 Task: Open a template Informal Letter by  Plum save the file as proposal.rtf Remove the following options from template: 'your brand'. Replace Hello Fan with ' Greetings' and change the date to 18 July, 2023. Replace body of the letter with  I am incredibly grateful for your friendship. Your loyalty and understanding mean everything to me. Thank you for being an amazing friend.; apply Font Style '  Roboto' and font size  14 Add name: Olivia
Action: Mouse moved to (660, 353)
Screenshot: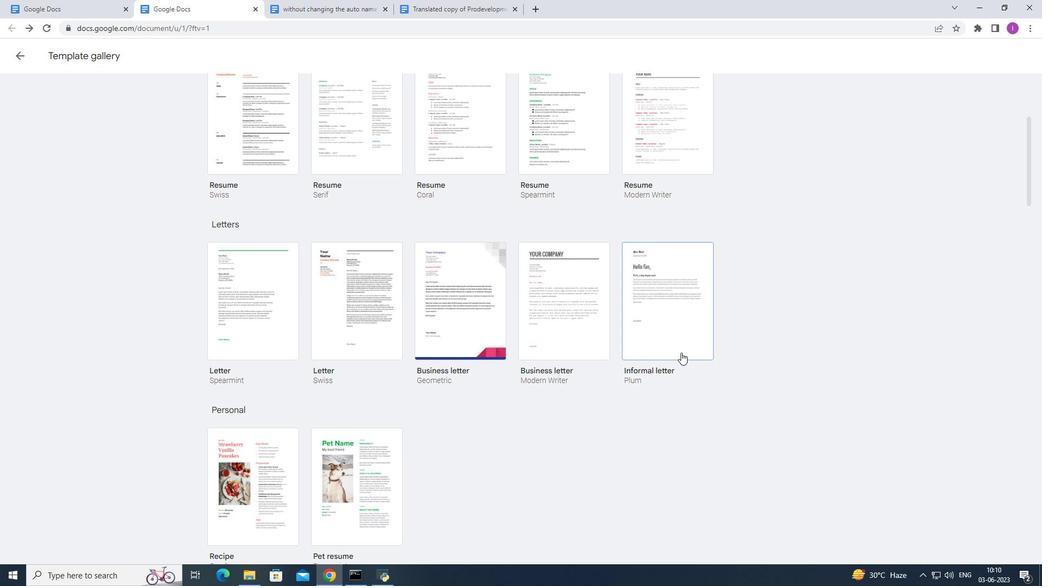 
Action: Mouse pressed left at (660, 353)
Screenshot: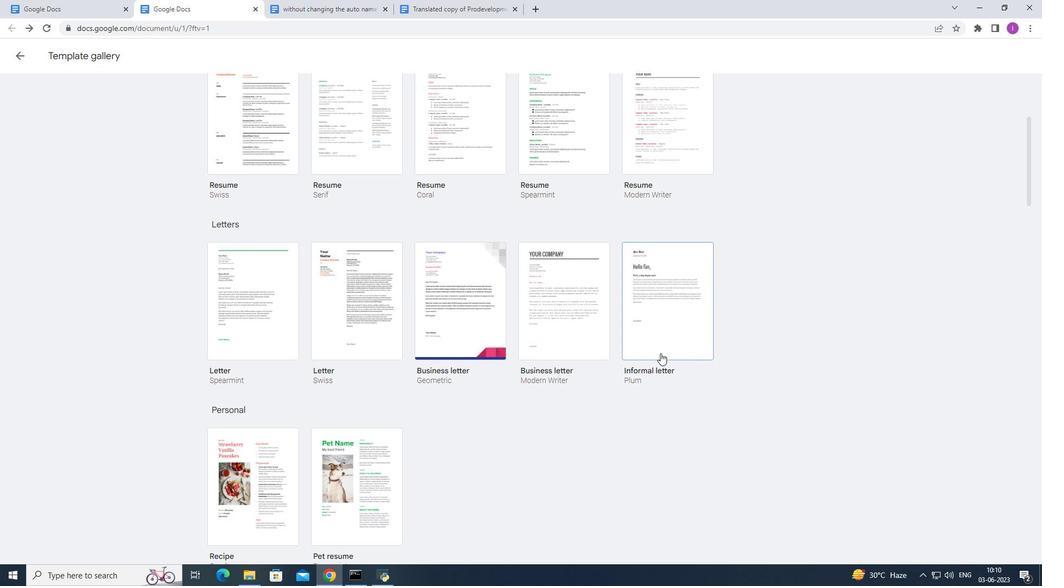 
Action: Mouse moved to (666, 311)
Screenshot: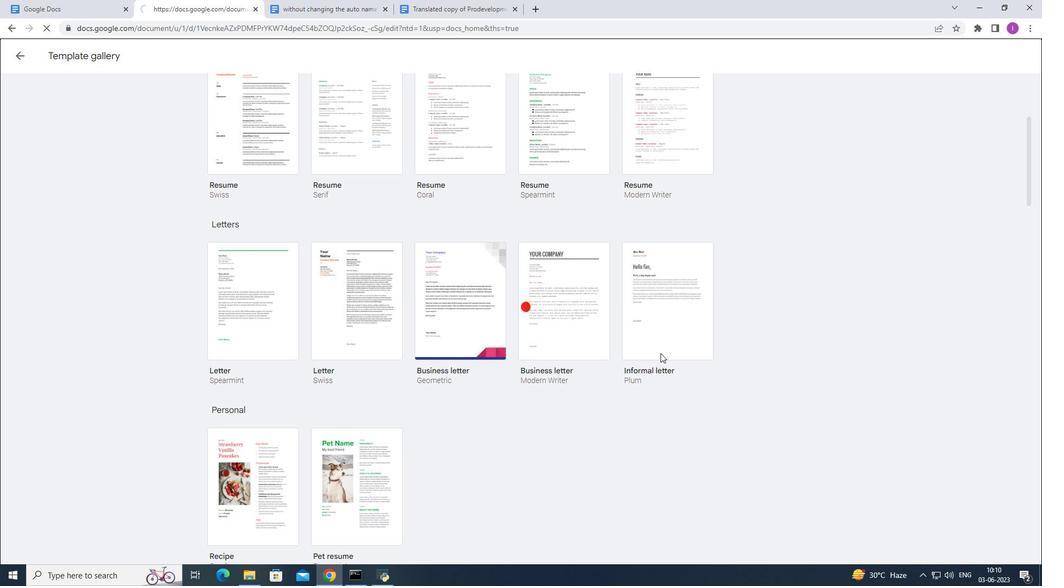 
Action: Mouse pressed left at (666, 311)
Screenshot: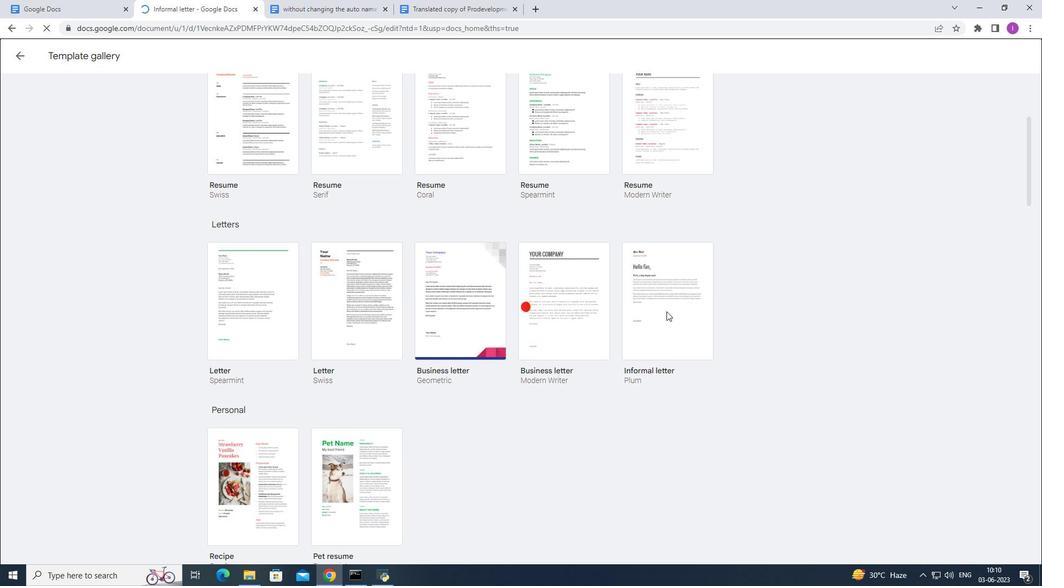 
Action: Mouse moved to (97, 49)
Screenshot: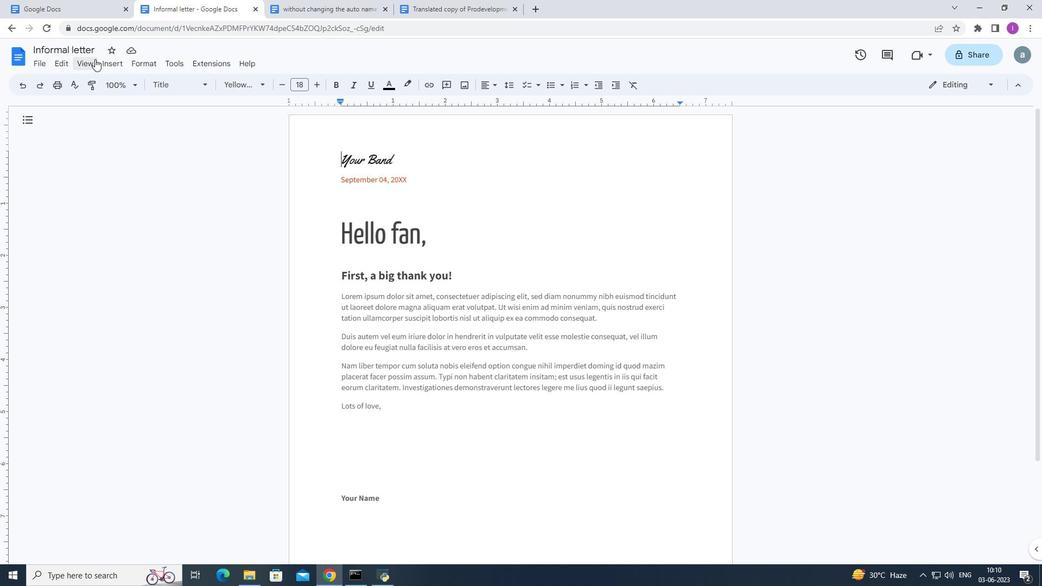 
Action: Mouse pressed left at (97, 49)
Screenshot: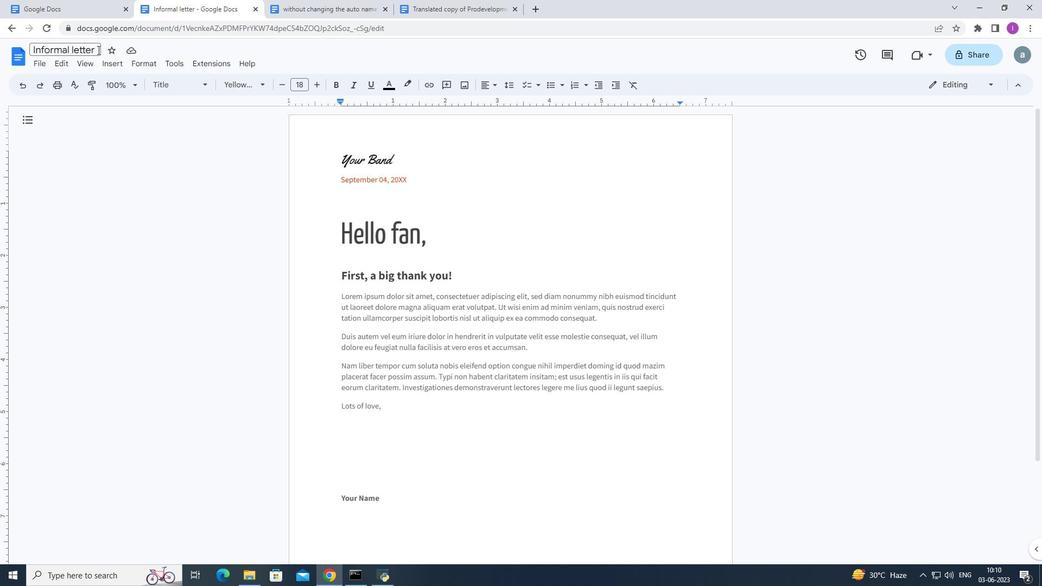 
Action: Mouse moved to (96, 47)
Screenshot: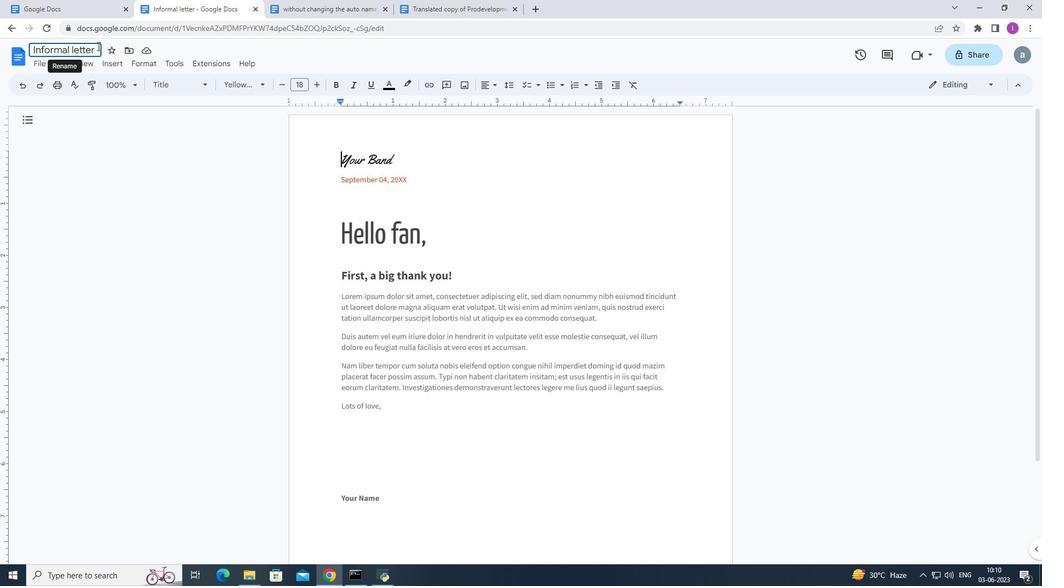 
Action: Mouse pressed left at (96, 47)
Screenshot: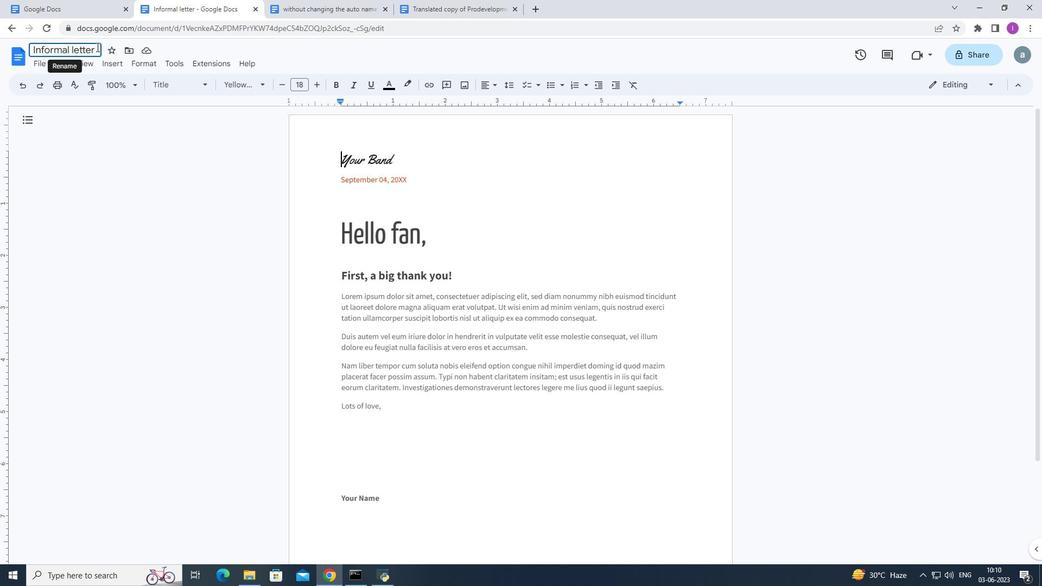 
Action: Mouse moved to (680, 0)
Screenshot: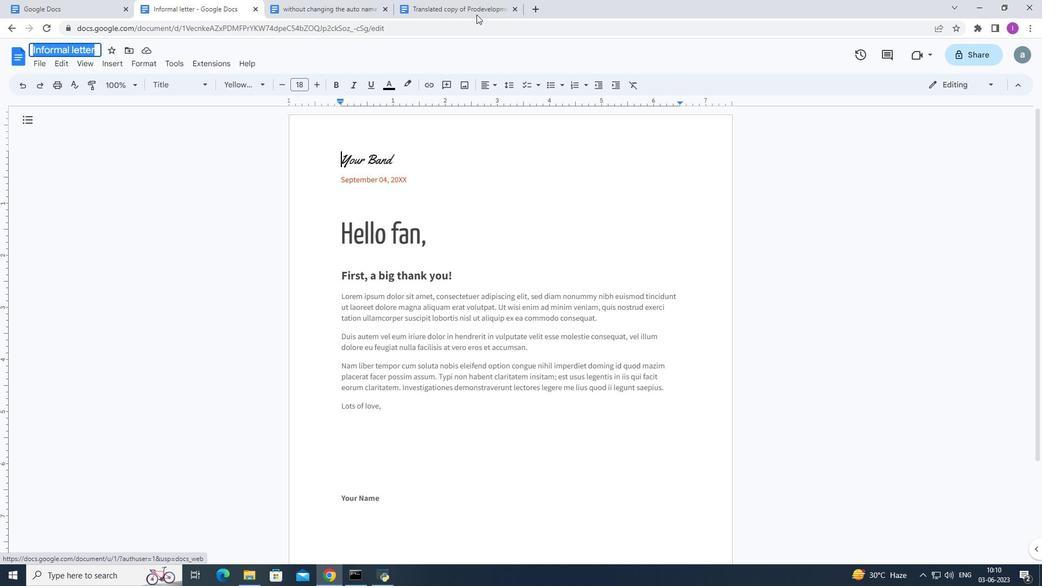 
Action: Key pressed <Key.shift><Key.shift><Key.shift><Key.shift><Key.shift><Key.shift><Key.shift><Key.shift><Key.shift><Key.shift><Key.shift><Key.shift><Key.shift><Key.shift><Key.shift><Key.shift><Key.shift><Key.shift><Key.shift><Key.shift><Key.shift><Key.shift><Key.shift><Key.shift><Key.shift><Key.shift><Key.shift><Key.shift><Key.shift><Key.shift><Key.shift><Key.shift><Key.shift><Key.shift><Key.shift><Key.shift><Key.shift><Key.shift><Key.shift><Key.shift><Key.shift><Key.shift><Key.shift><Key.shift><Key.shift><Key.shift><Key.shift><Key.shift><Key.shift><Key.shift><Key.shift><Key.shift><Key.shift><Key.shift><Key.shift><Key.shift><Key.shift><Key.shift><Key.shift><Key.shift><Key.shift>Proposal.rtf
Screenshot: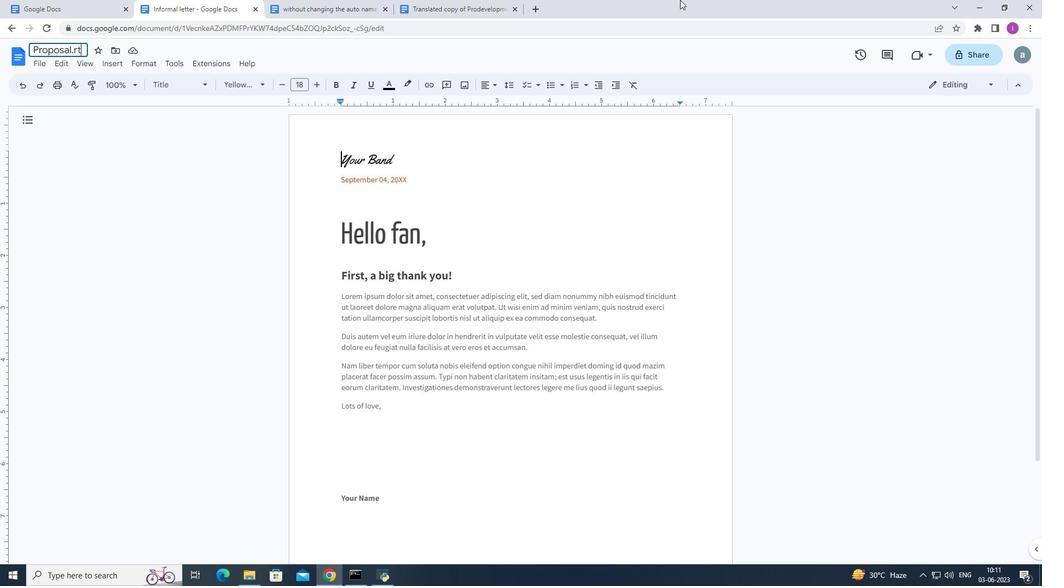
Action: Mouse moved to (407, 156)
Screenshot: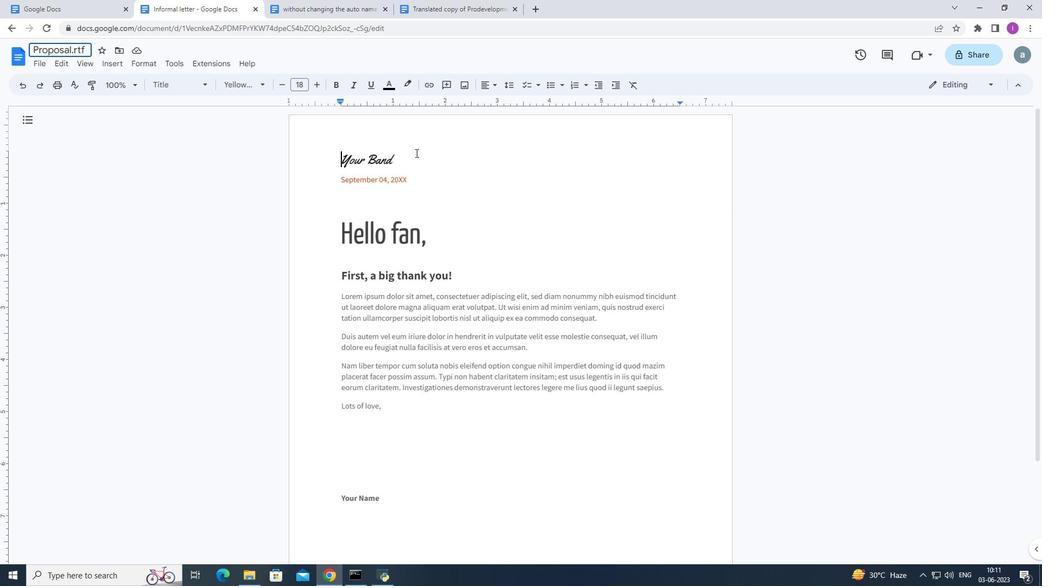 
Action: Mouse pressed left at (407, 156)
Screenshot: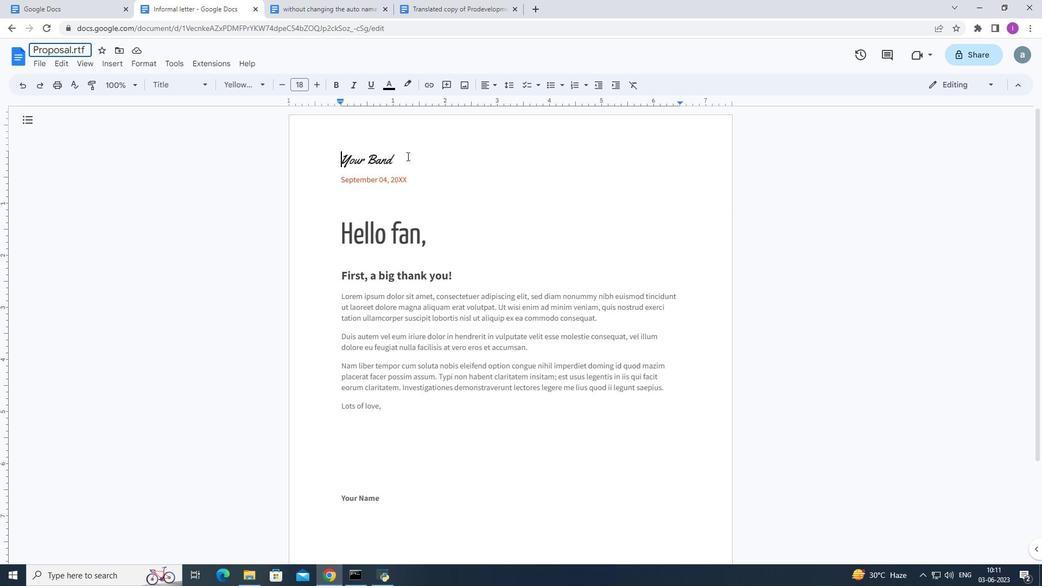 
Action: Mouse moved to (569, 157)
Screenshot: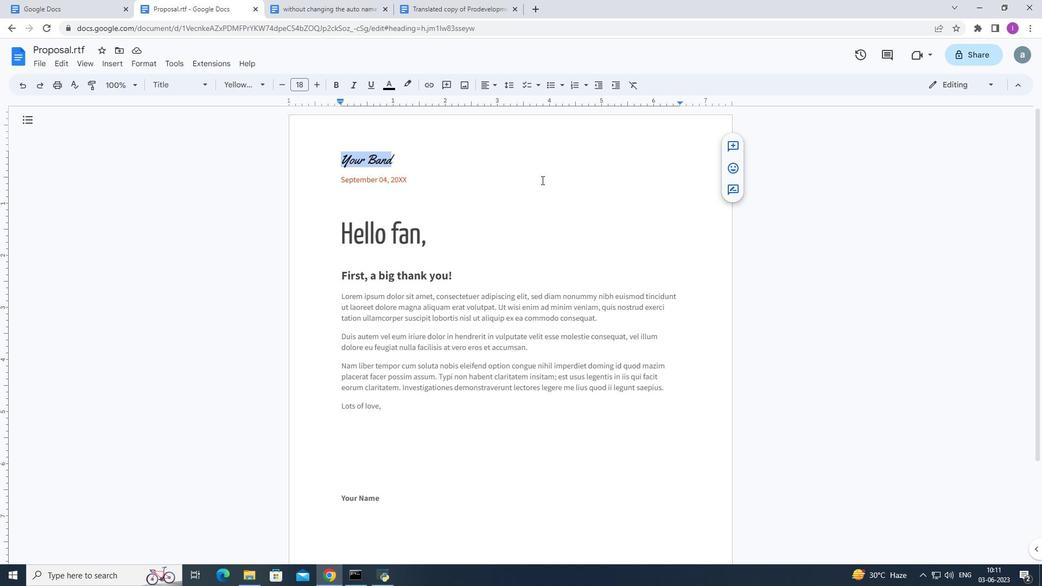 
Action: Key pressed <Key.backspace>
Screenshot: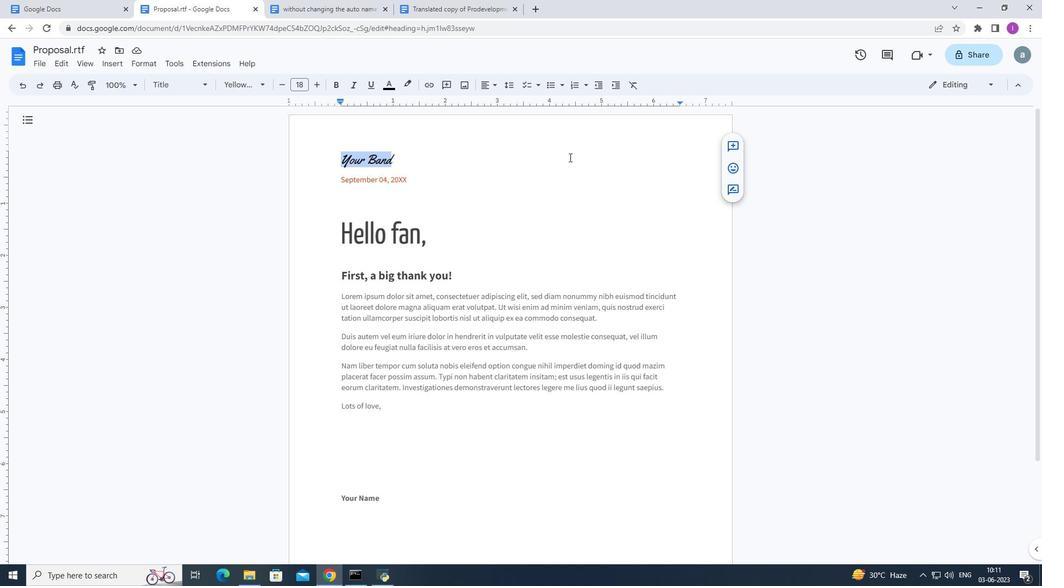 
Action: Mouse moved to (419, 182)
Screenshot: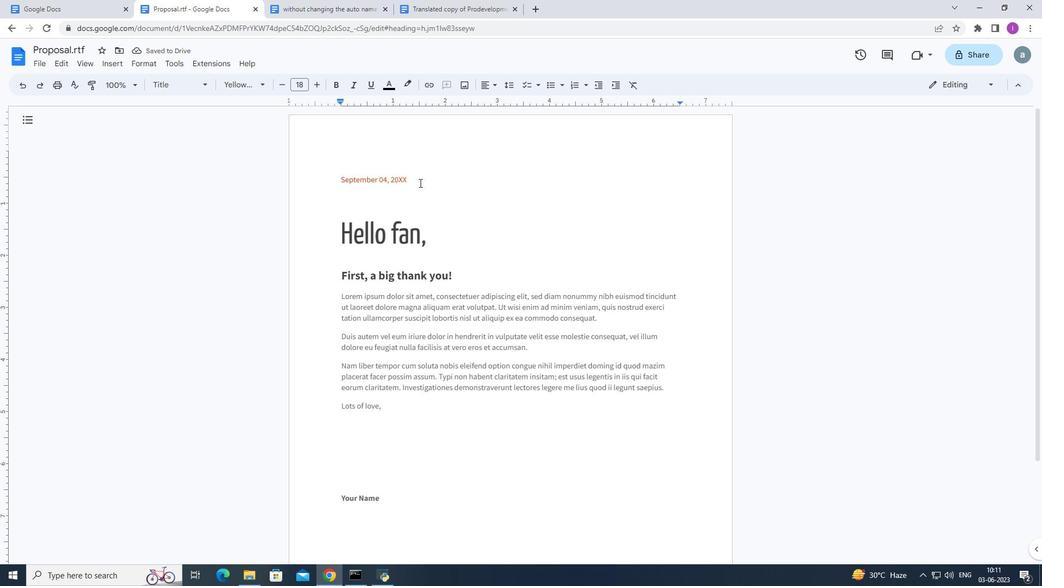 
Action: Mouse pressed left at (419, 182)
Screenshot: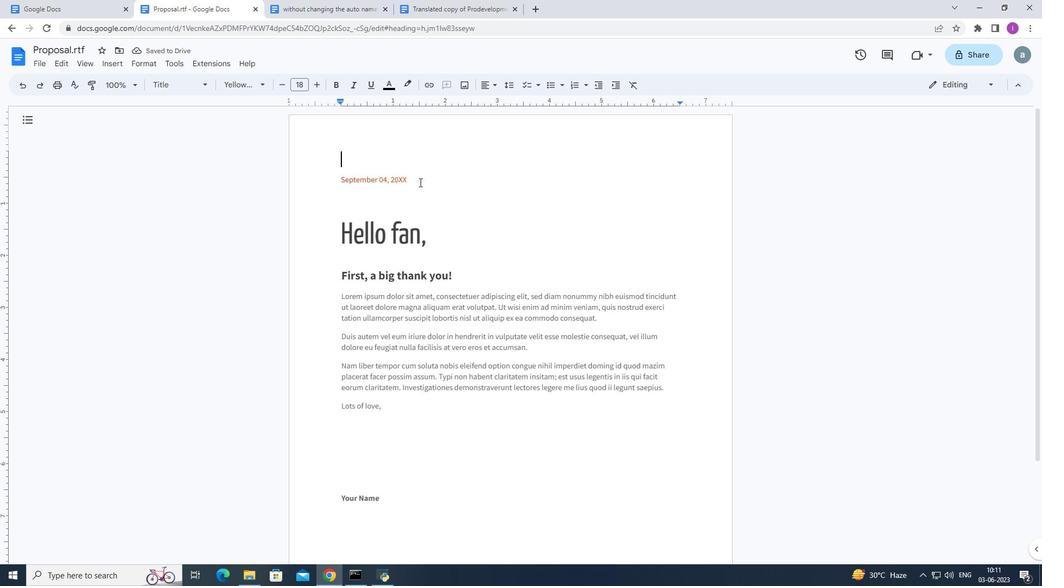 
Action: Mouse moved to (595, 173)
Screenshot: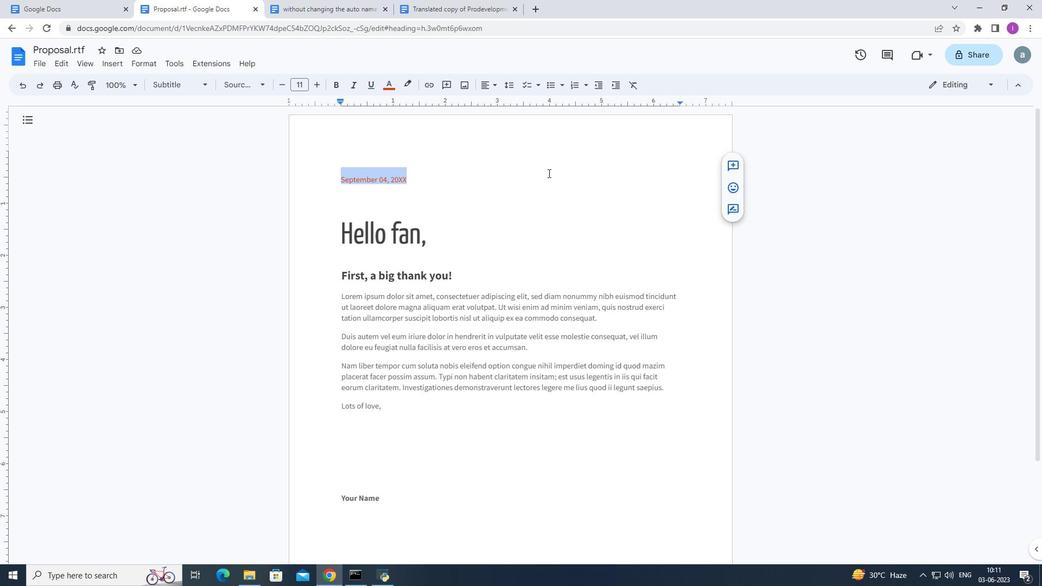 
Action: Key pressed 18
Screenshot: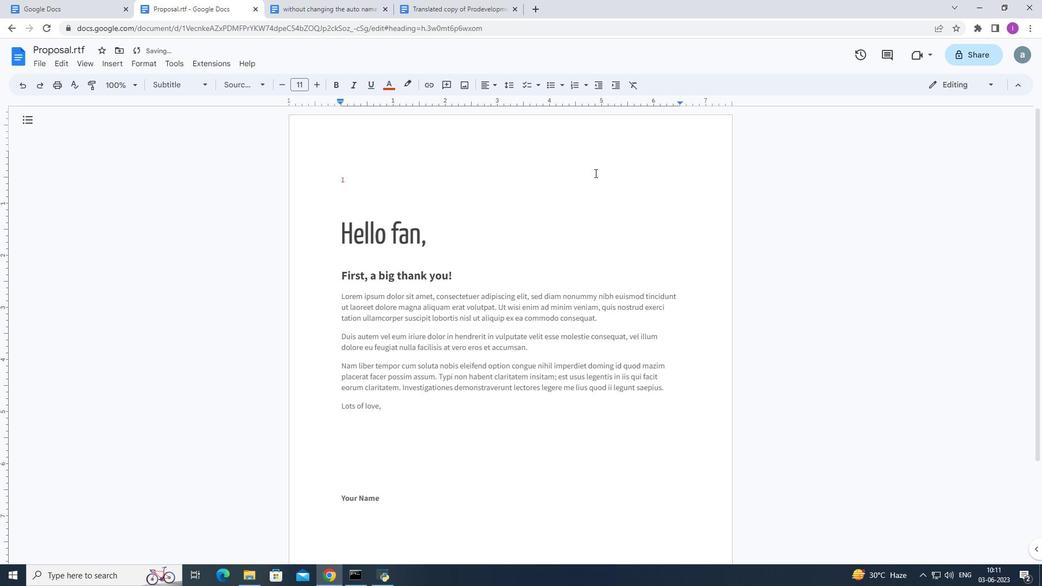 
Action: Mouse moved to (602, 172)
Screenshot: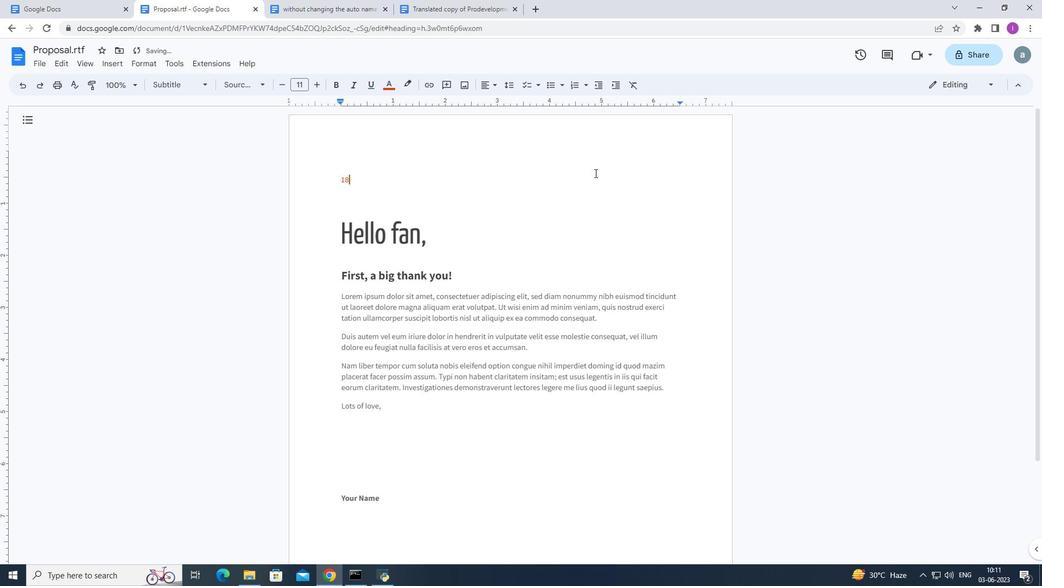 
Action: Key pressed <Key.space>
Screenshot: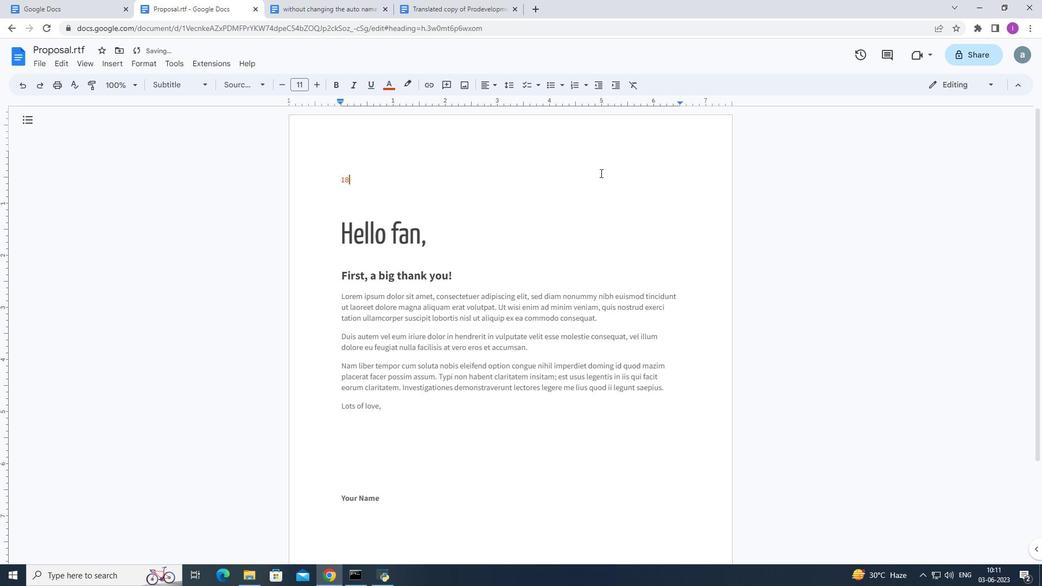 
Action: Mouse moved to (587, 174)
Screenshot: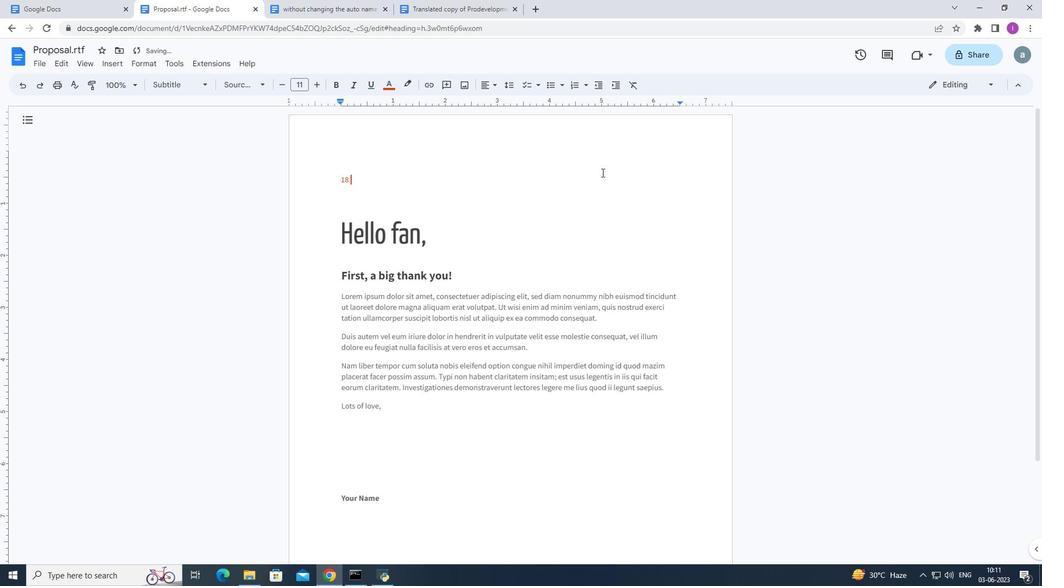 
Action: Key pressed <Key.shift>Julu<Key.backspace>y<Key.space><Key.backspace>,2023
Screenshot: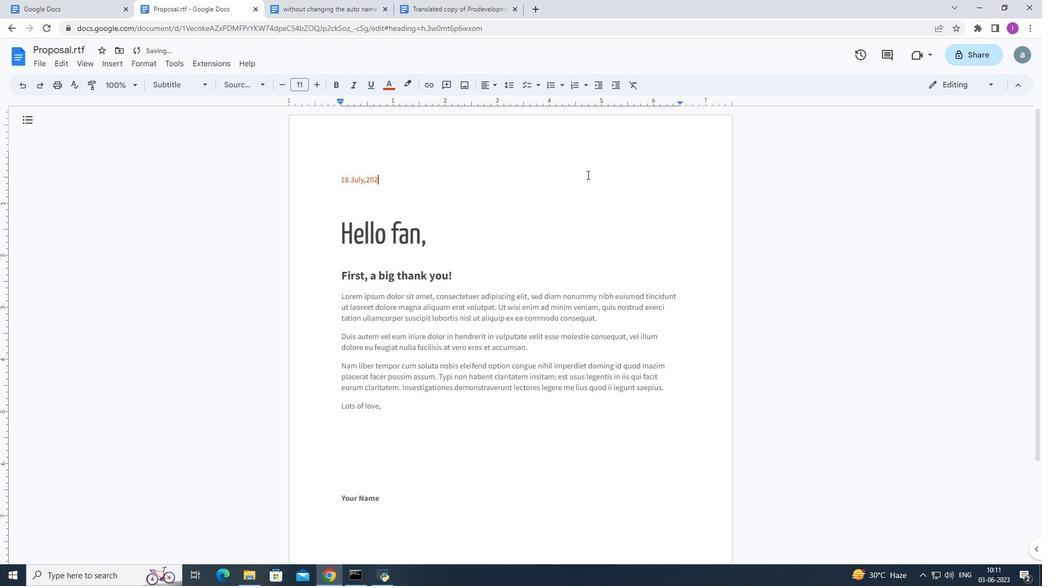 
Action: Mouse moved to (420, 237)
Screenshot: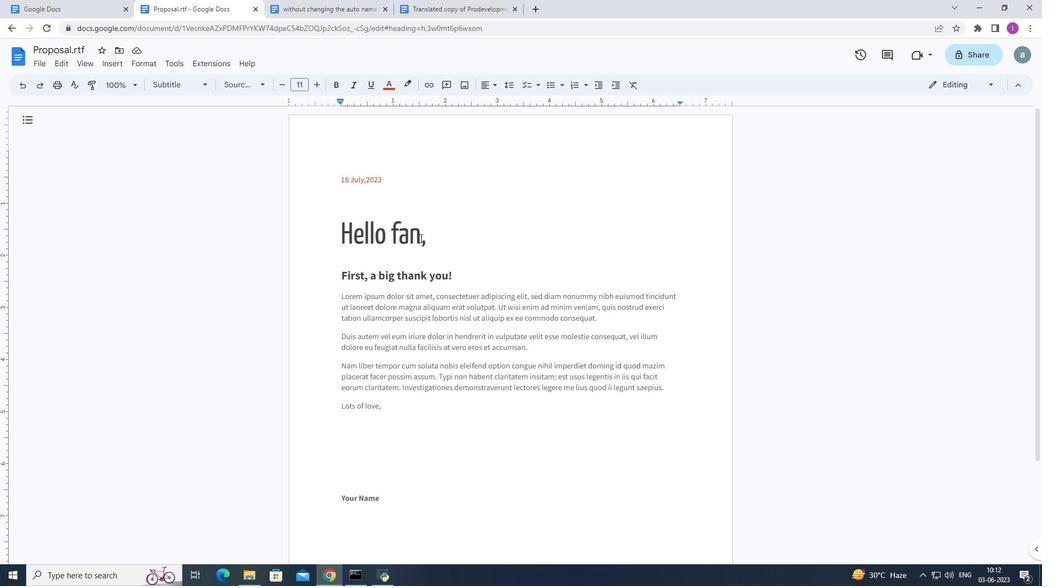 
Action: Mouse pressed left at (420, 237)
Screenshot: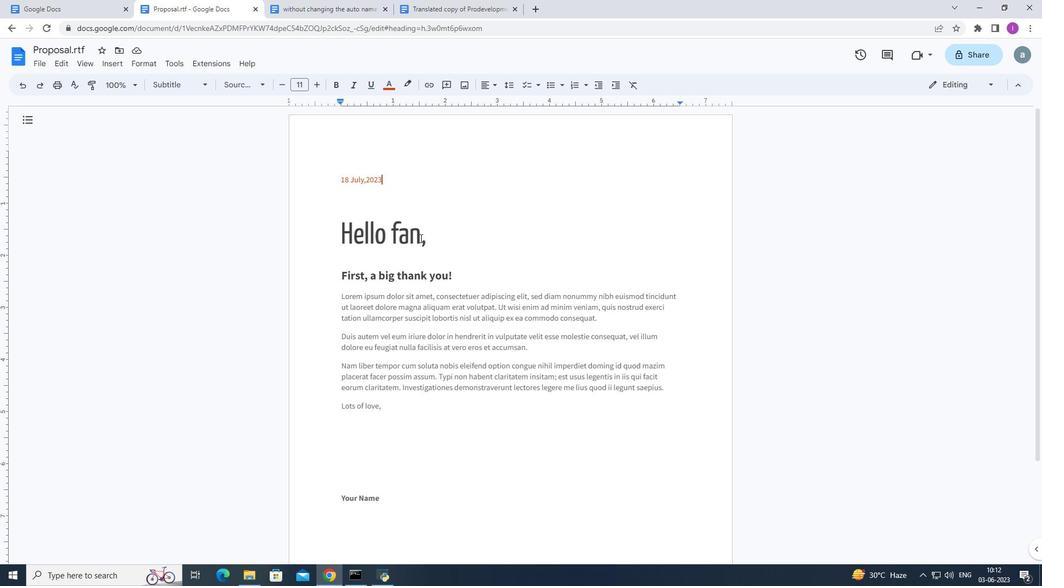 
Action: Mouse moved to (346, 235)
Screenshot: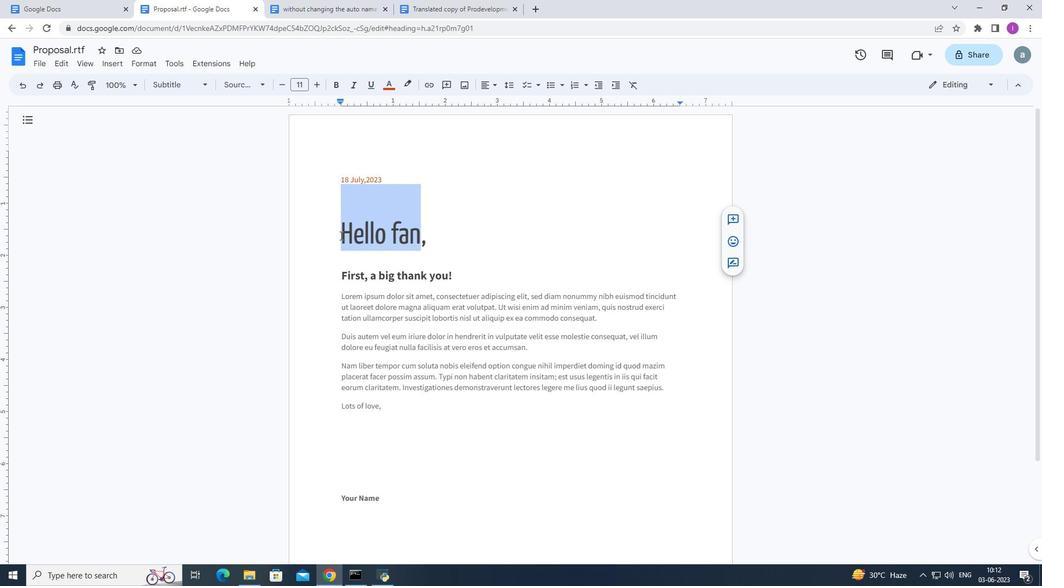 
Action: Key pressed <Key.shift>Greetings
Screenshot: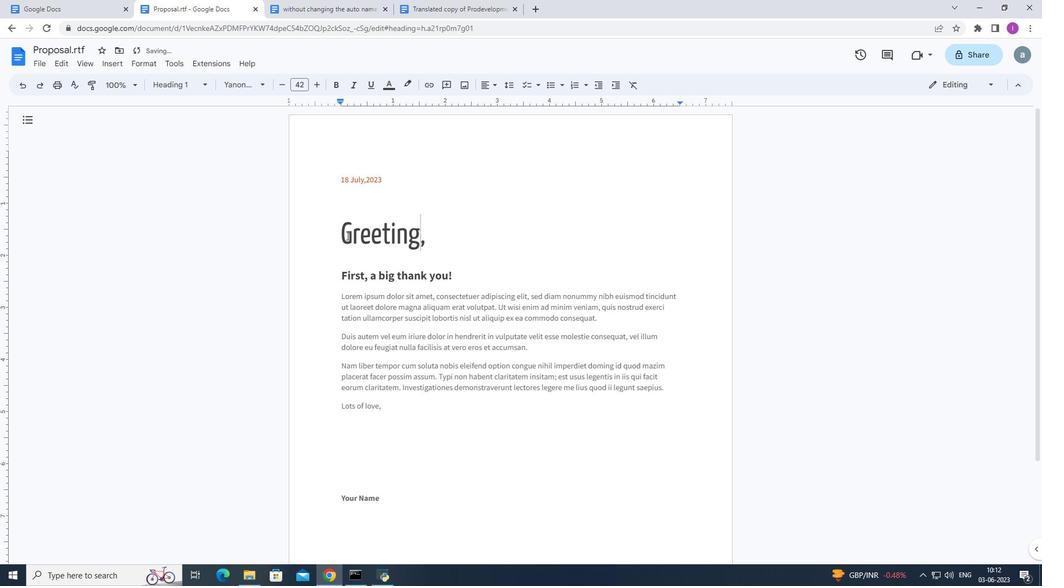 
Action: Mouse moved to (336, 273)
Screenshot: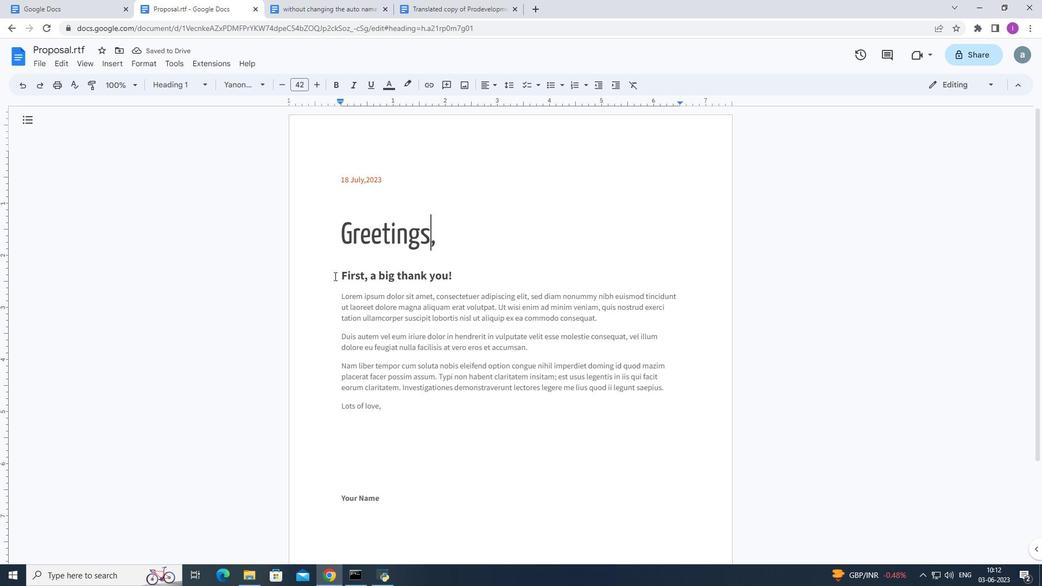 
Action: Mouse pressed left at (336, 273)
Screenshot: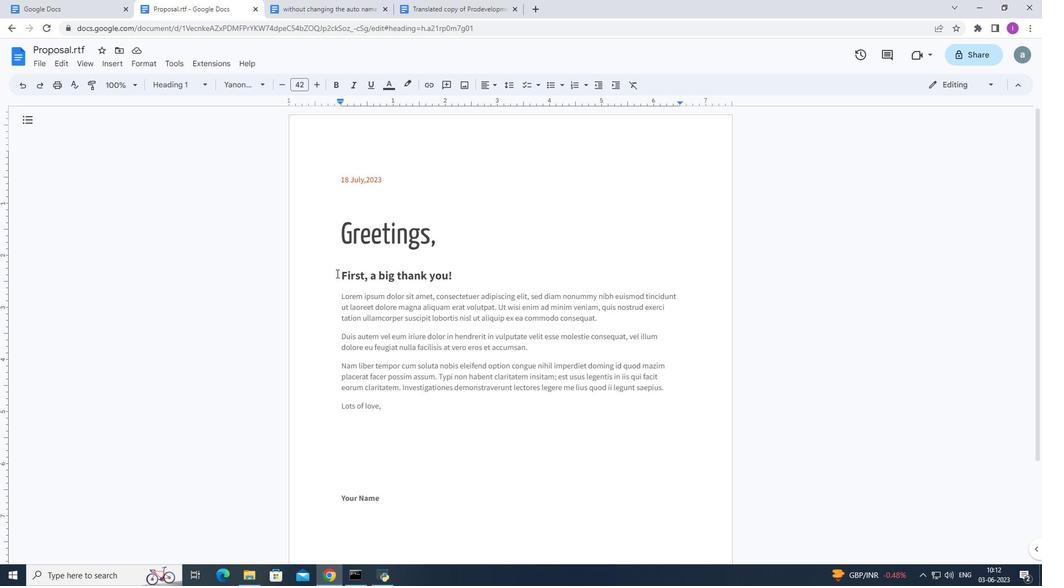 
Action: Mouse moved to (616, 319)
Screenshot: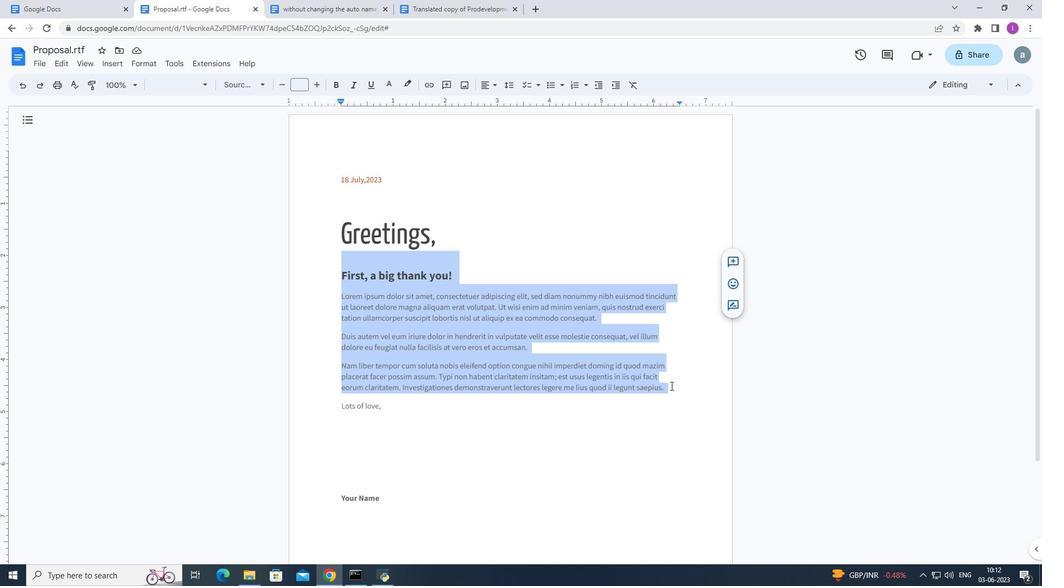 
Action: Key pressed <Key.shift>I<Key.shift><Key.space>am<Key.space>incredublyb<Key.space><Key.backspace><Key.backspace><Key.space>greate<Key.backspace><Key.backspace><Key.backspace><Key.backspace>ate
Screenshot: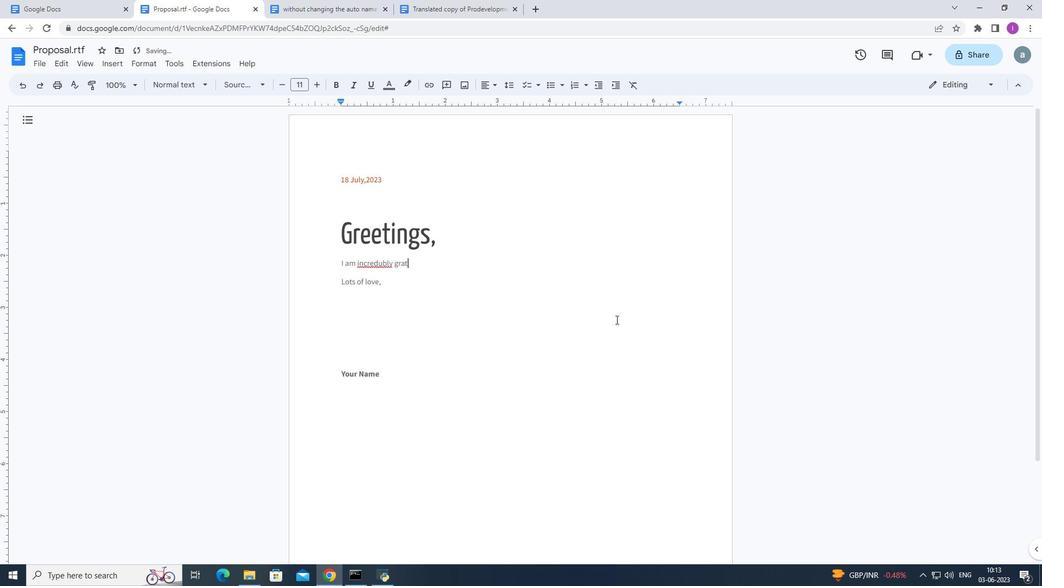 
Action: Mouse moved to (371, 266)
Screenshot: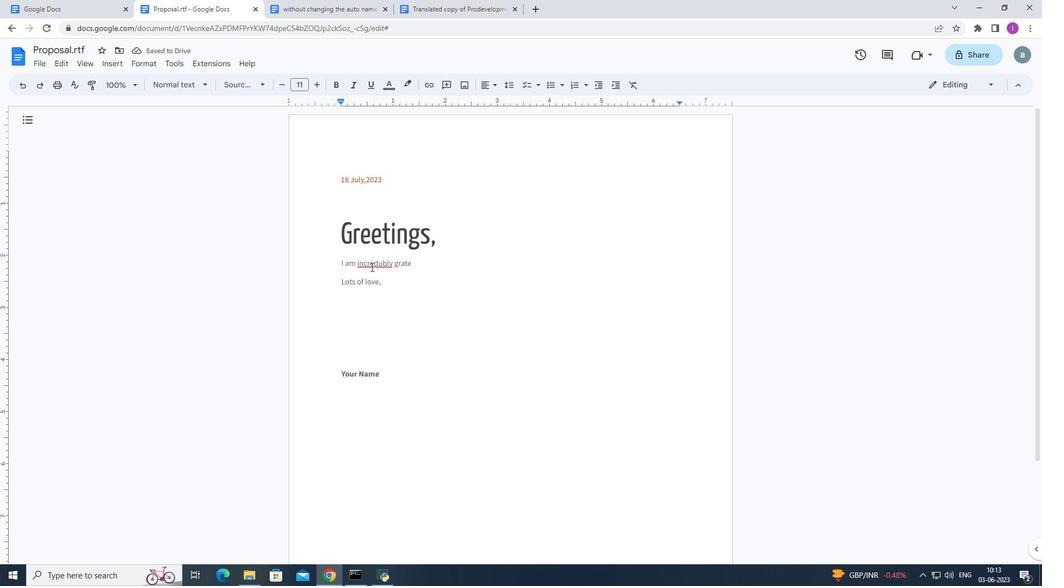 
Action: Mouse pressed left at (371, 266)
Screenshot: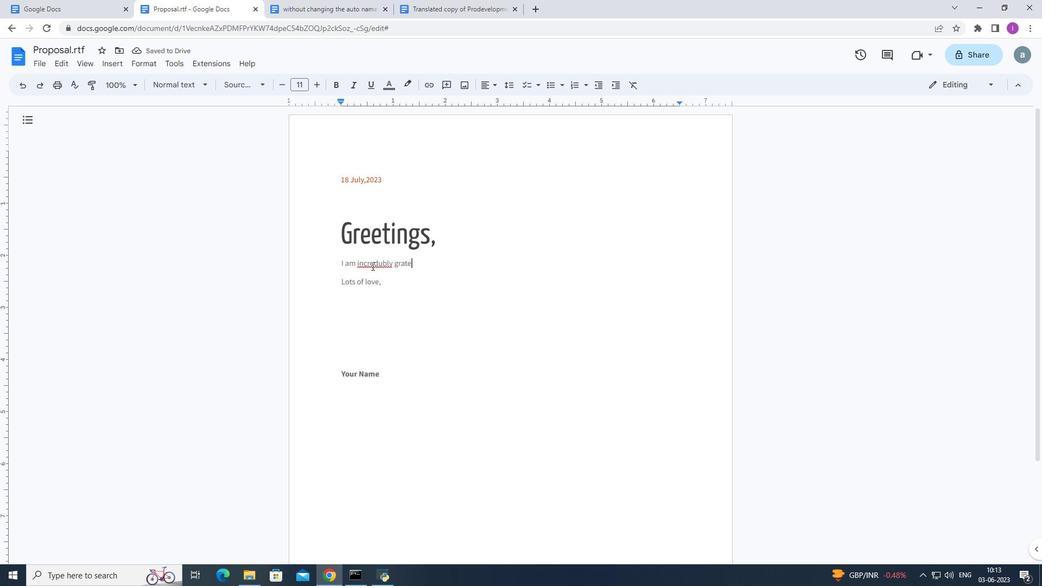 
Action: Mouse moved to (386, 248)
Screenshot: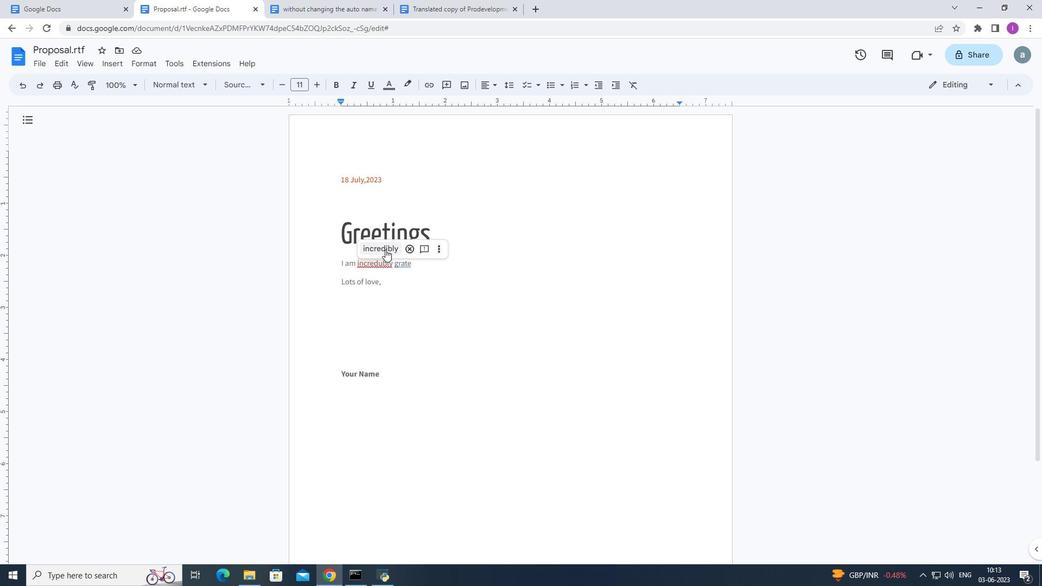 
Action: Mouse pressed left at (386, 248)
Screenshot: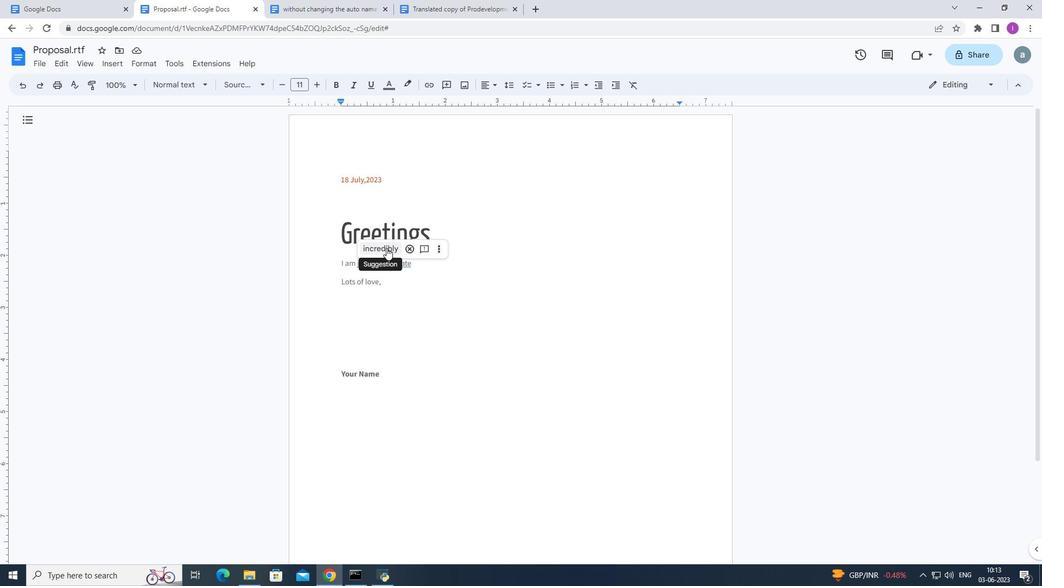
Action: Mouse moved to (414, 263)
Screenshot: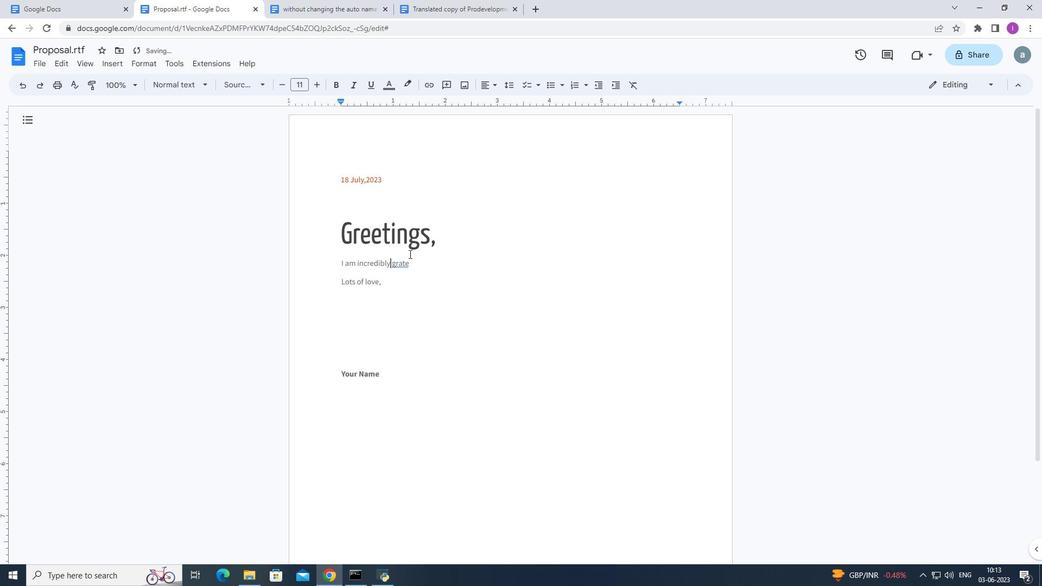 
Action: Mouse pressed left at (414, 263)
Screenshot: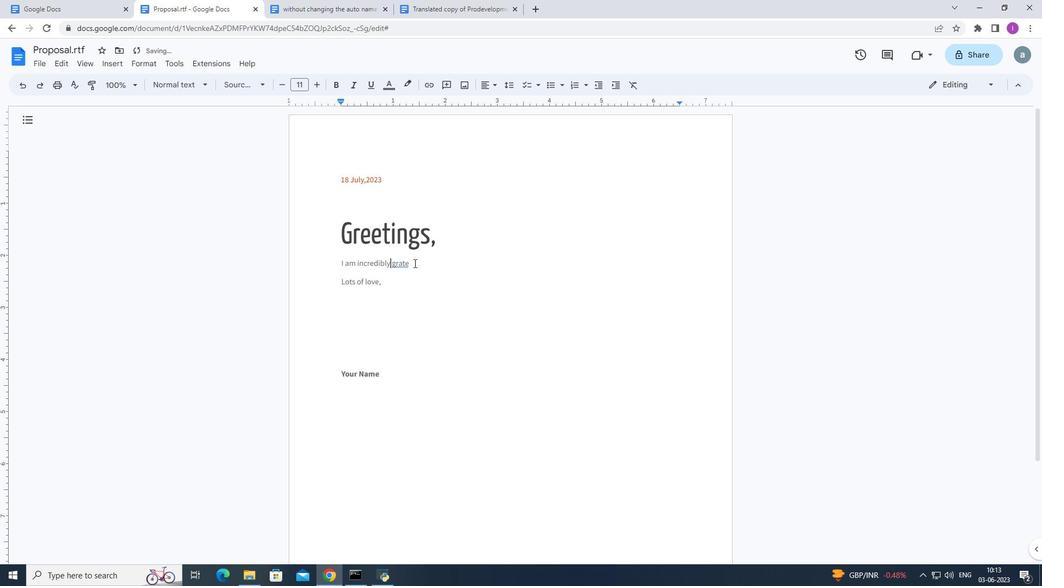 
Action: Mouse moved to (471, 263)
Screenshot: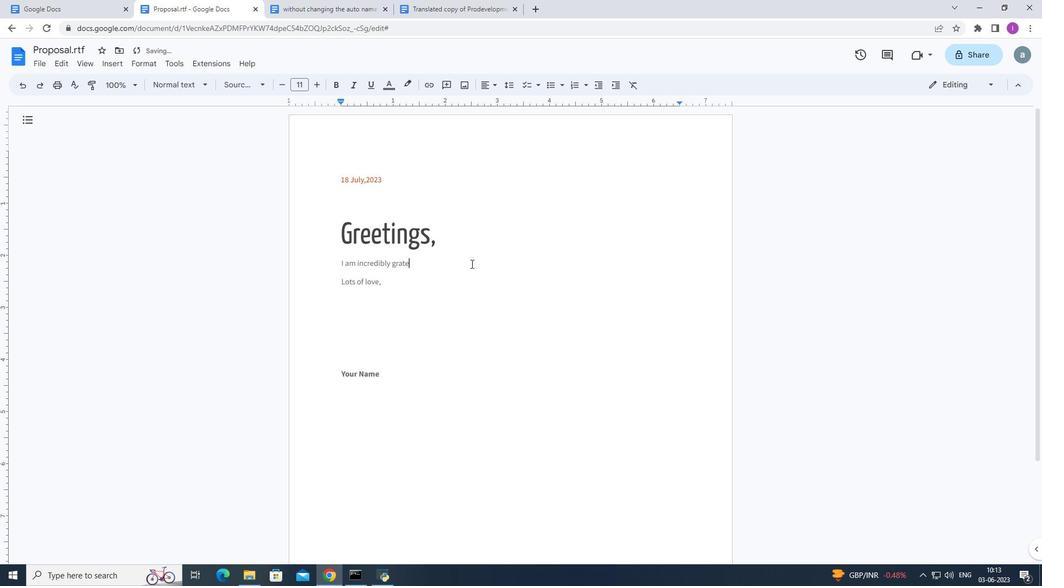 
Action: Key pressed ful<Key.space>for<Key.space>your<Key.space>friendshio<Key.backspace>p.<Key.shift><Key.shift><Key.shift><Key.shift>Yourl<Key.backspace><Key.space>loyalty<Key.space>and<Key.space>understanding<Key.space>meanevery
Screenshot: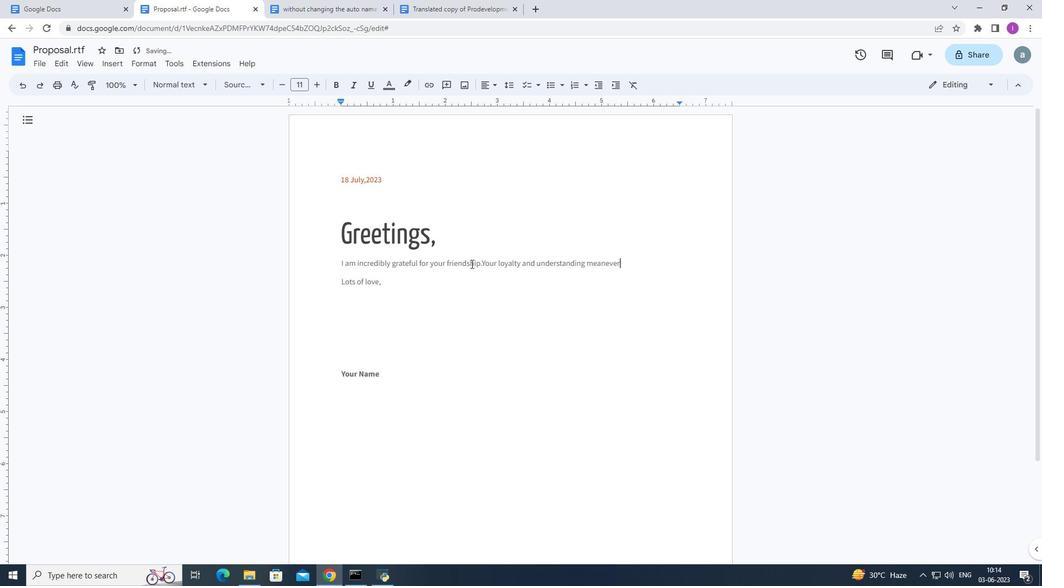 
Action: Mouse moved to (606, 264)
Screenshot: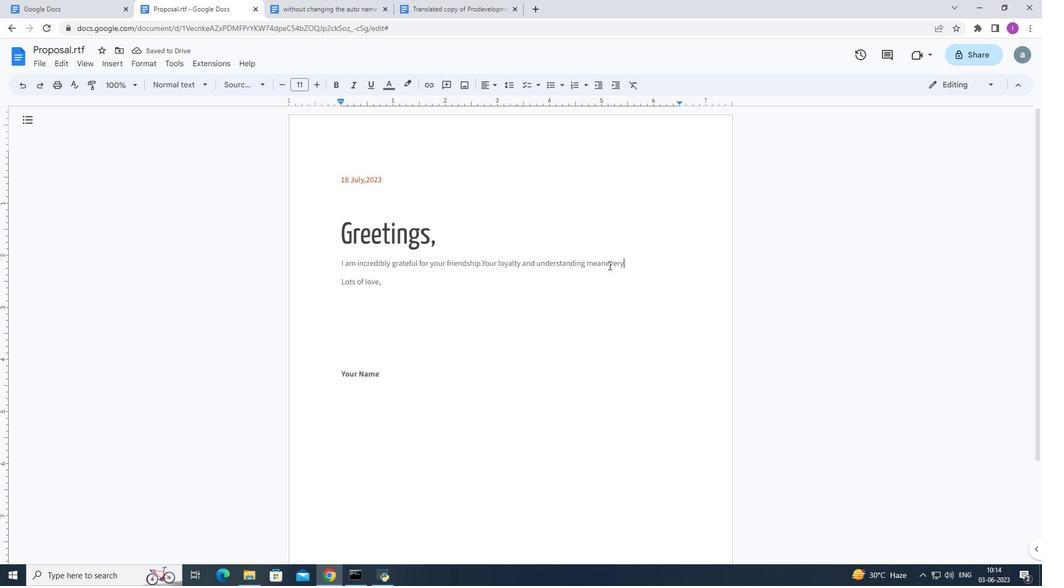 
Action: Mouse pressed left at (606, 264)
Screenshot: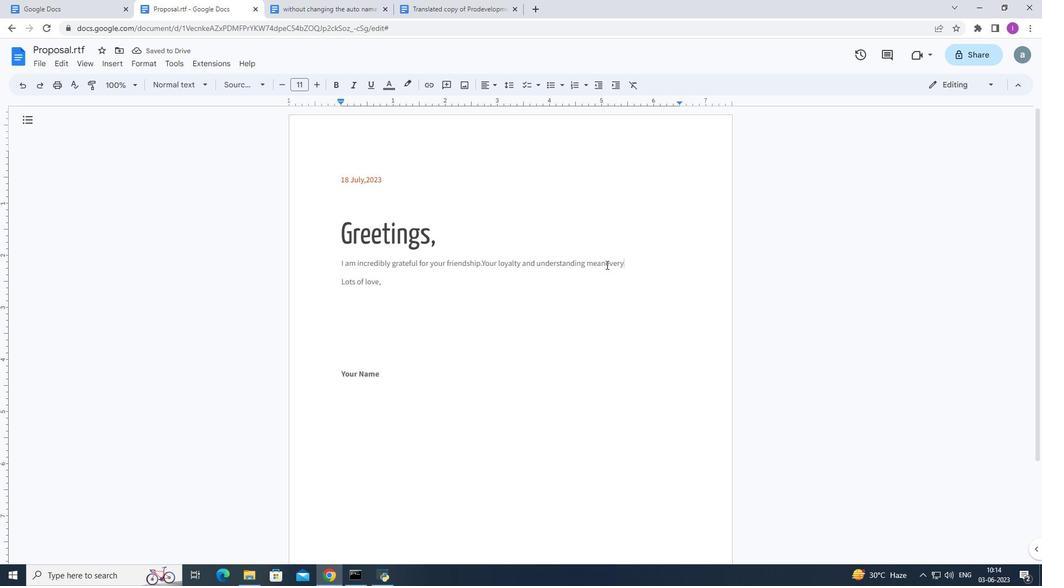 
Action: Mouse moved to (607, 264)
Screenshot: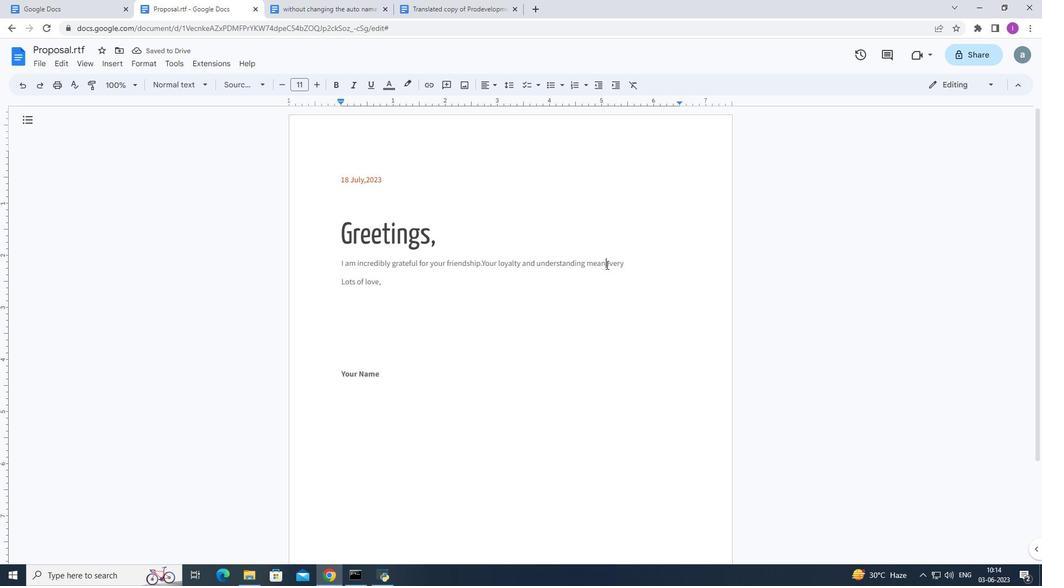 
Action: Key pressed <Key.space>
Screenshot: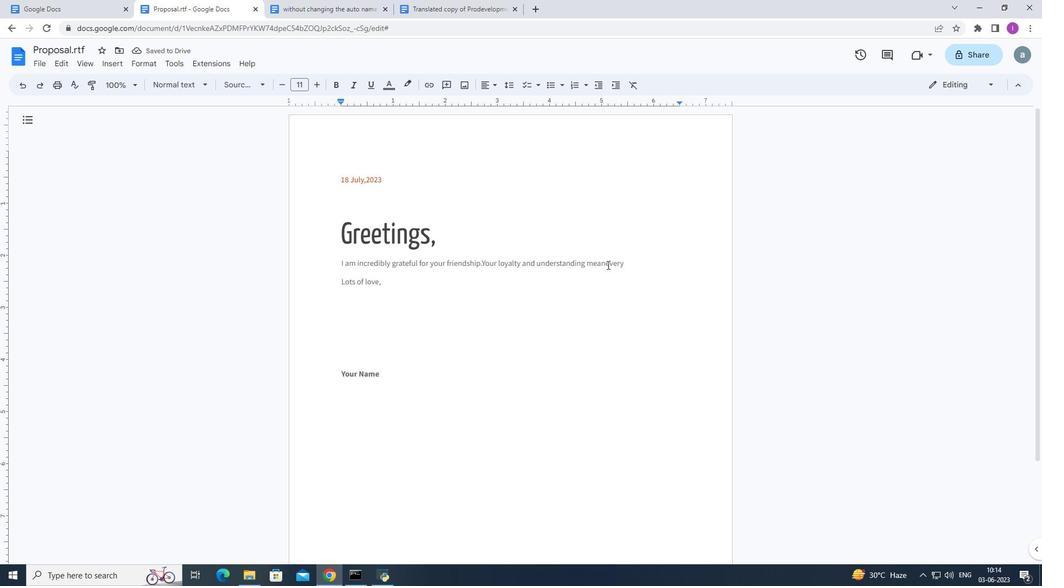 
Action: Mouse moved to (630, 264)
Screenshot: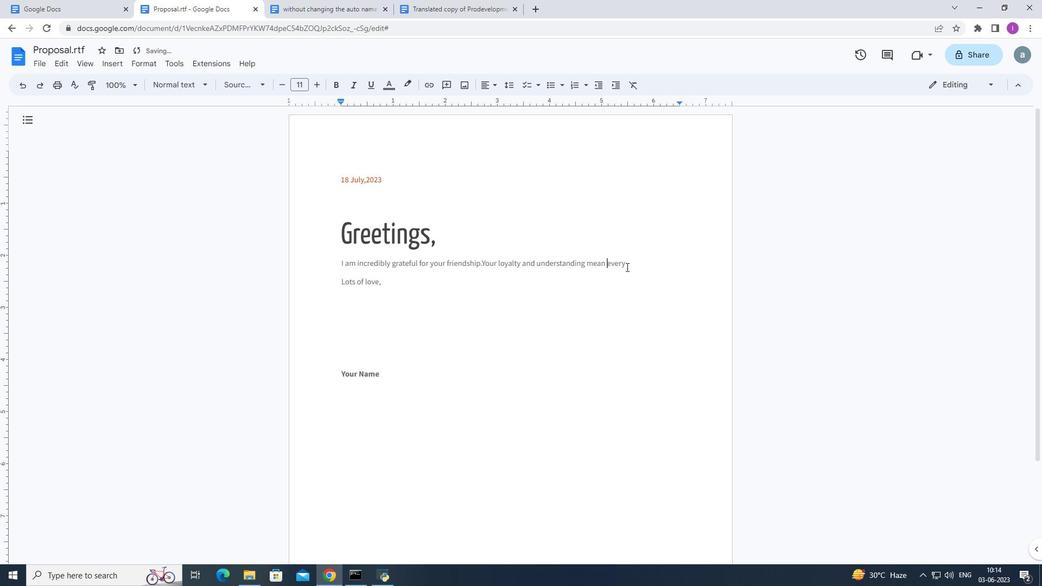 
Action: Mouse pressed left at (630, 264)
Screenshot: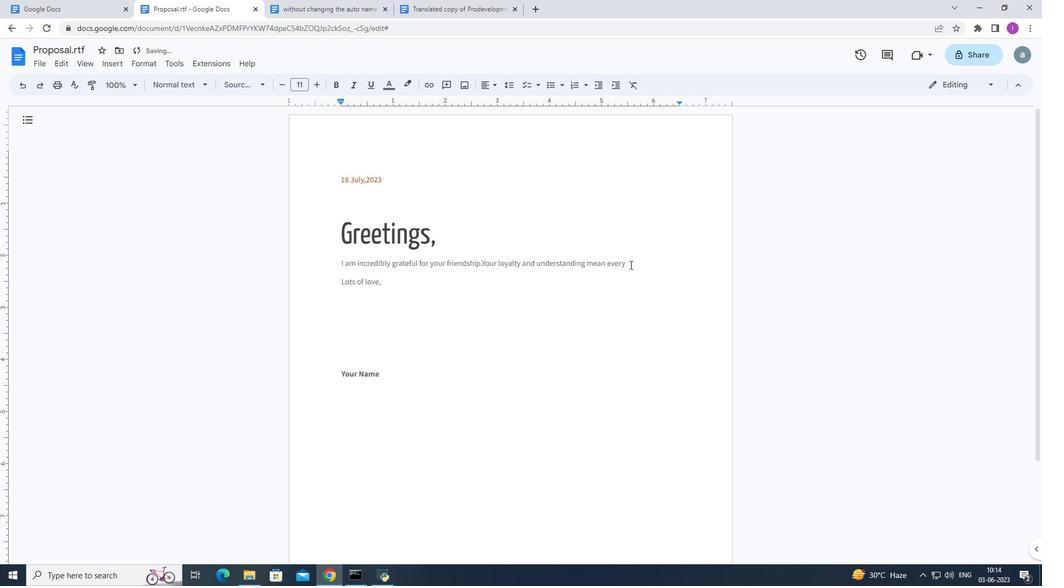 
Action: Mouse moved to (630, 264)
Screenshot: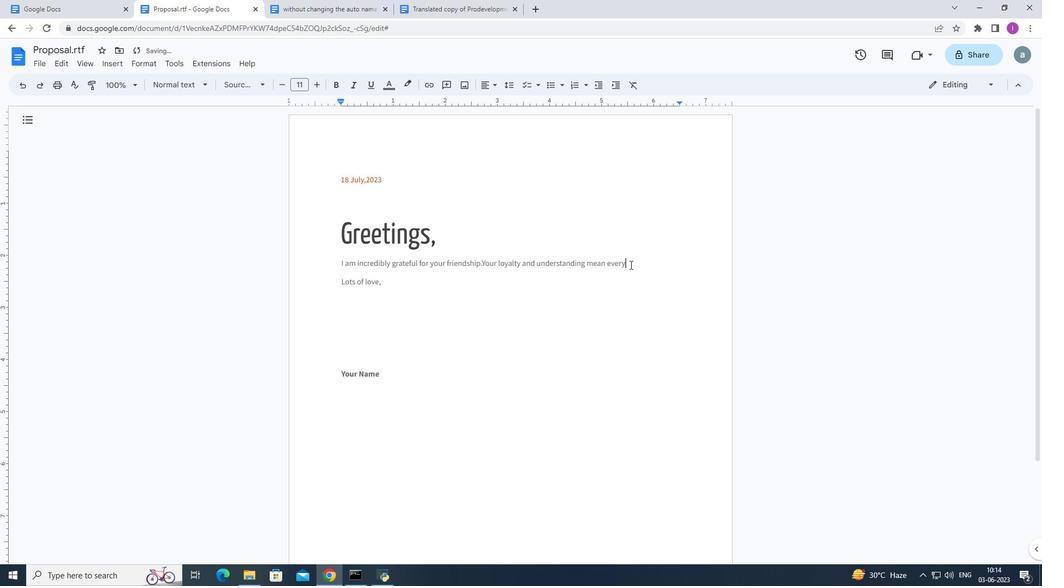 
Action: Key pressed thing<Key.space>to<Key.space>me.<Key.shift>Thank<Key.space>you<Key.space>for<Key.space>being<Key.space>an<Key.space>amazing<Key.space>friend.
Screenshot: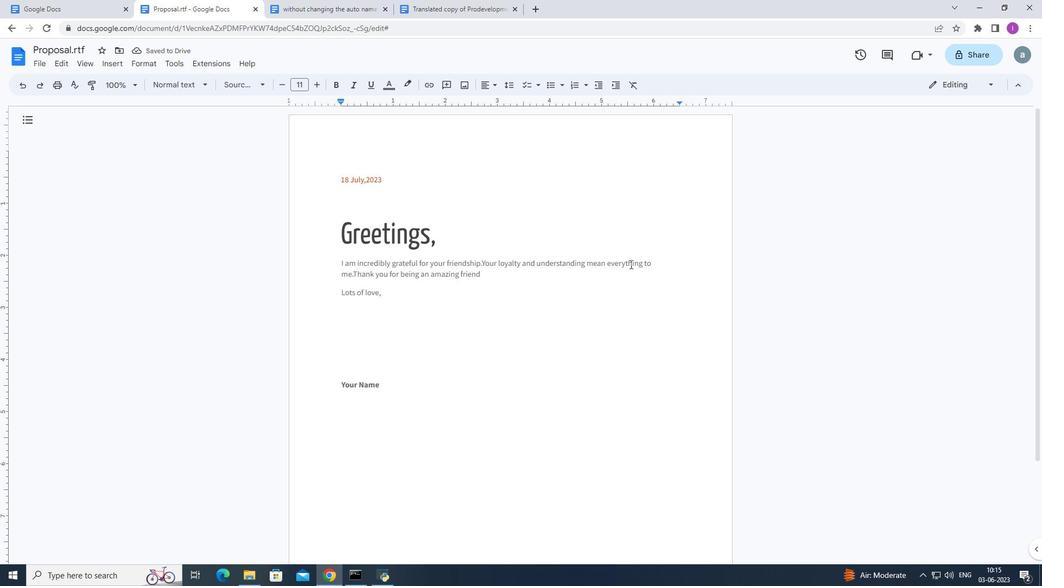 
Action: Mouse moved to (382, 385)
Screenshot: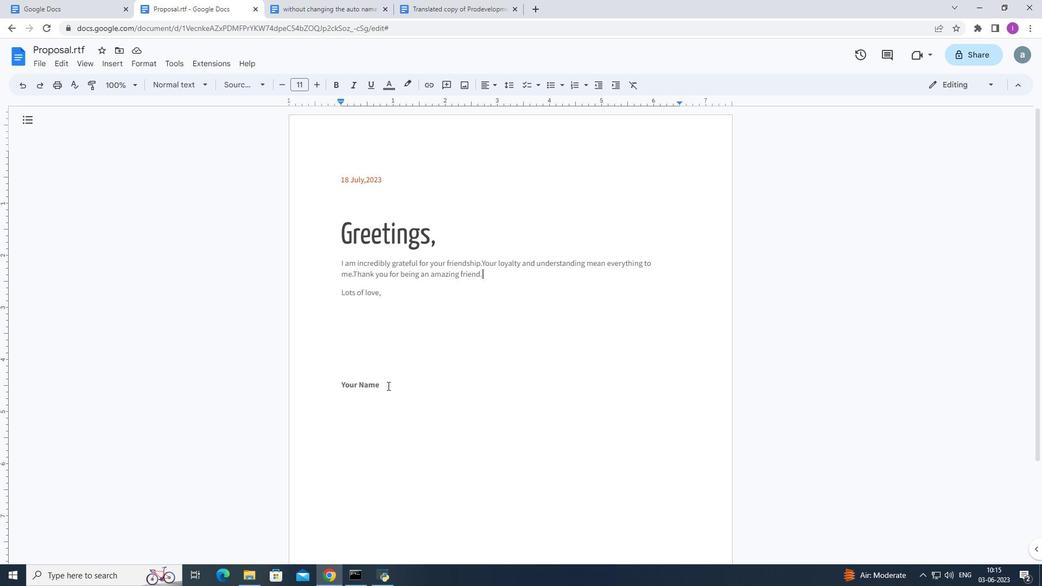 
Action: Mouse pressed left at (382, 385)
Screenshot: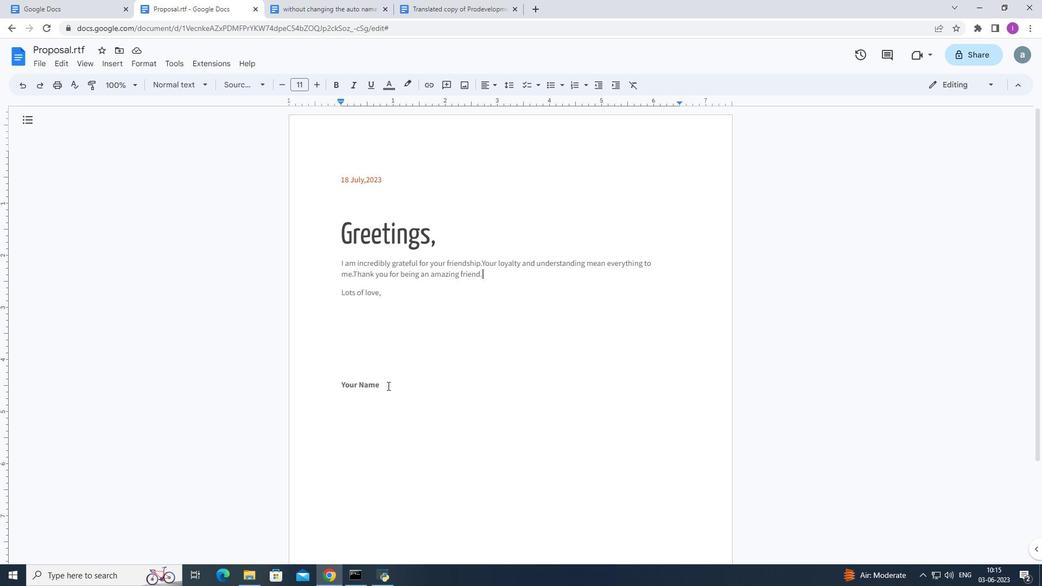 
Action: Mouse moved to (355, 349)
Screenshot: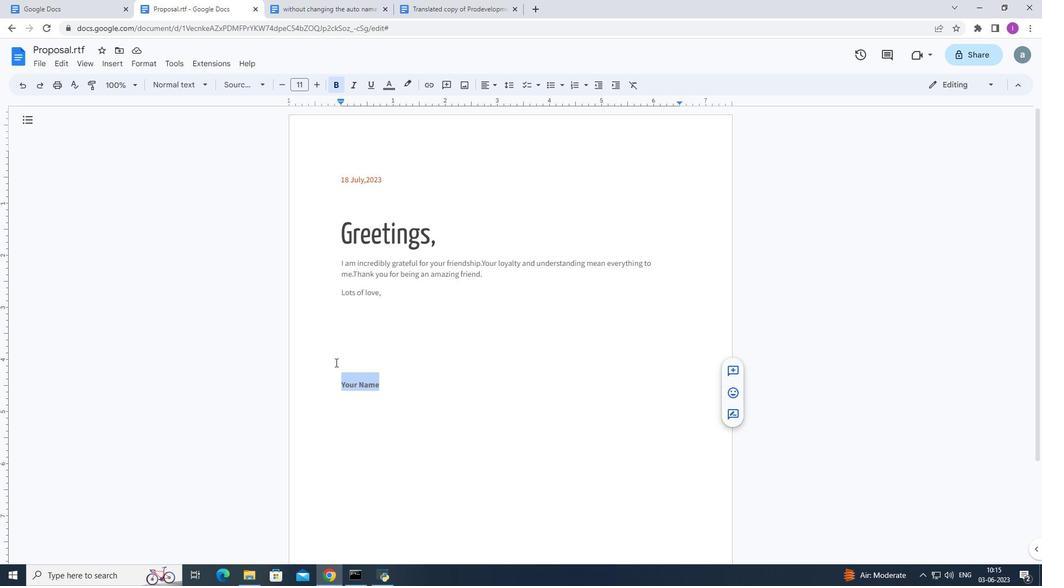
Action: Key pressed <Key.backspace>
Screenshot: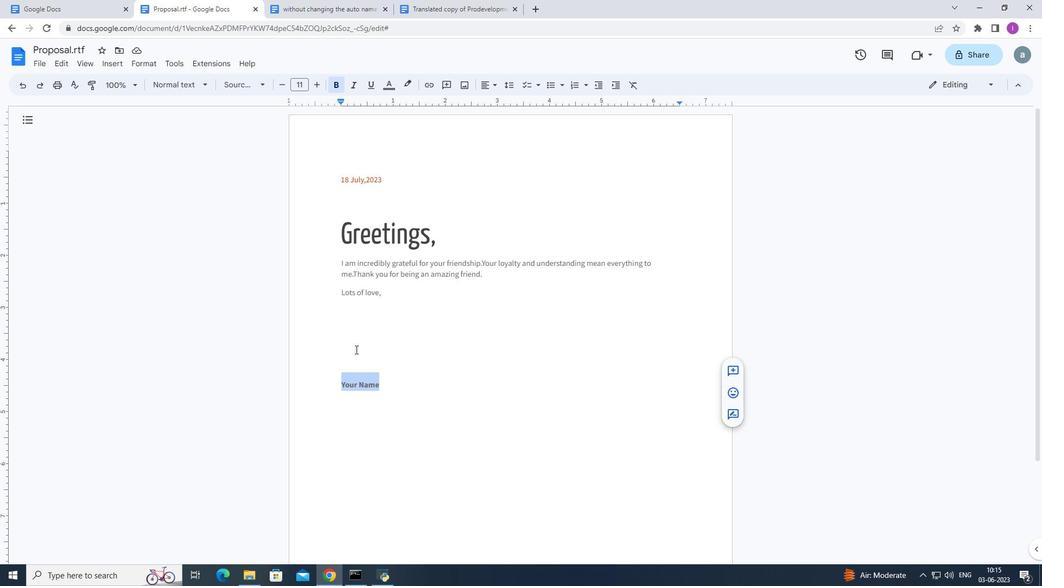 
Action: Mouse moved to (388, 292)
Screenshot: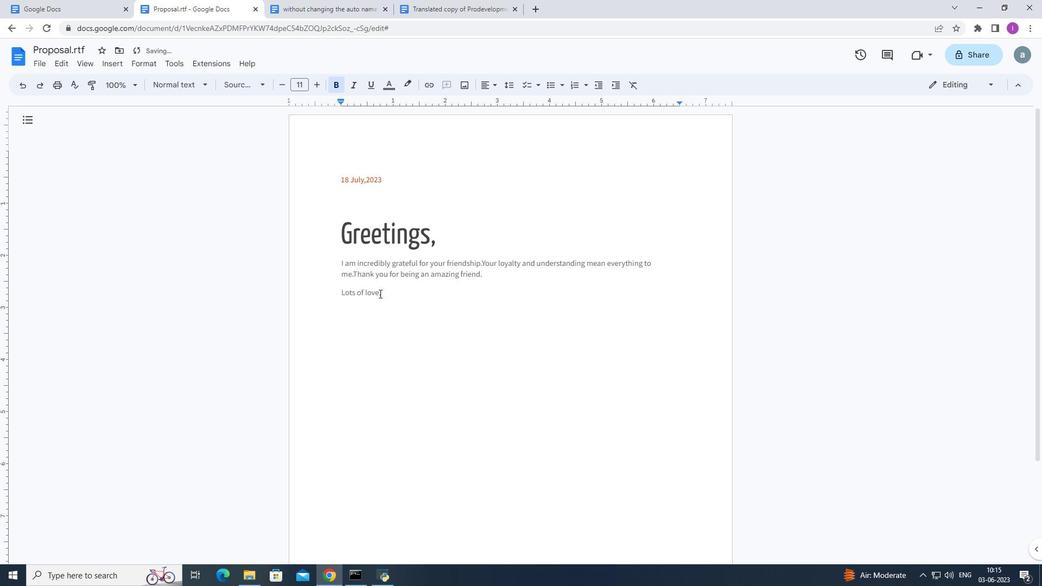 
Action: Mouse pressed left at (388, 292)
Screenshot: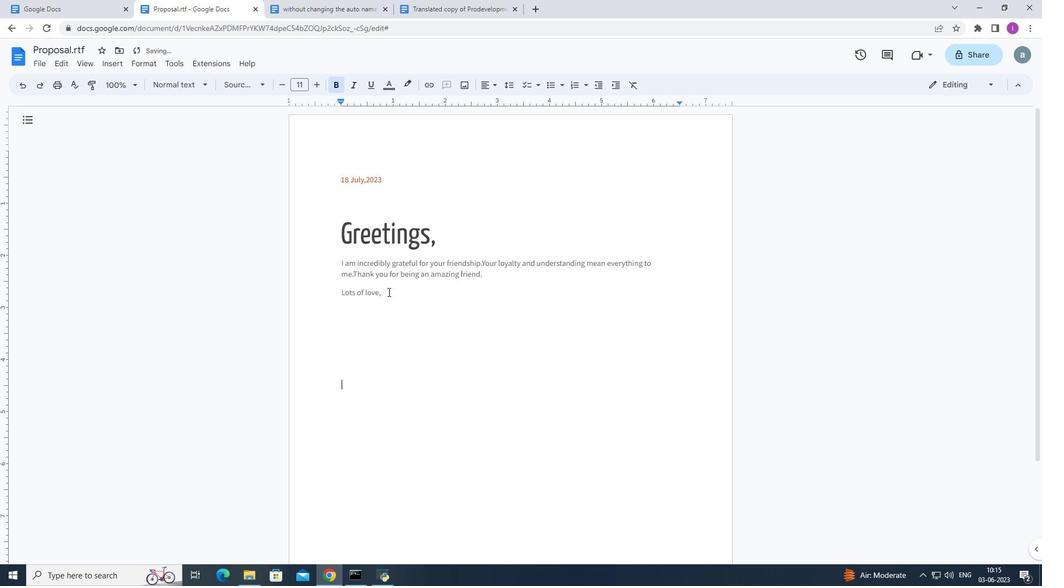 
Action: Mouse moved to (440, 307)
Screenshot: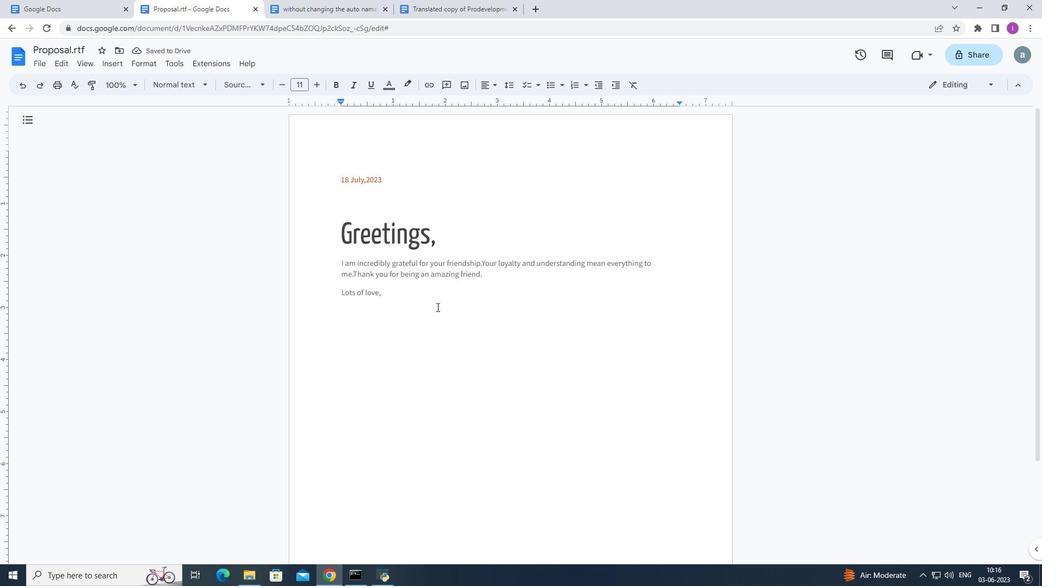 
Action: Key pressed <Key.backspace>
Screenshot: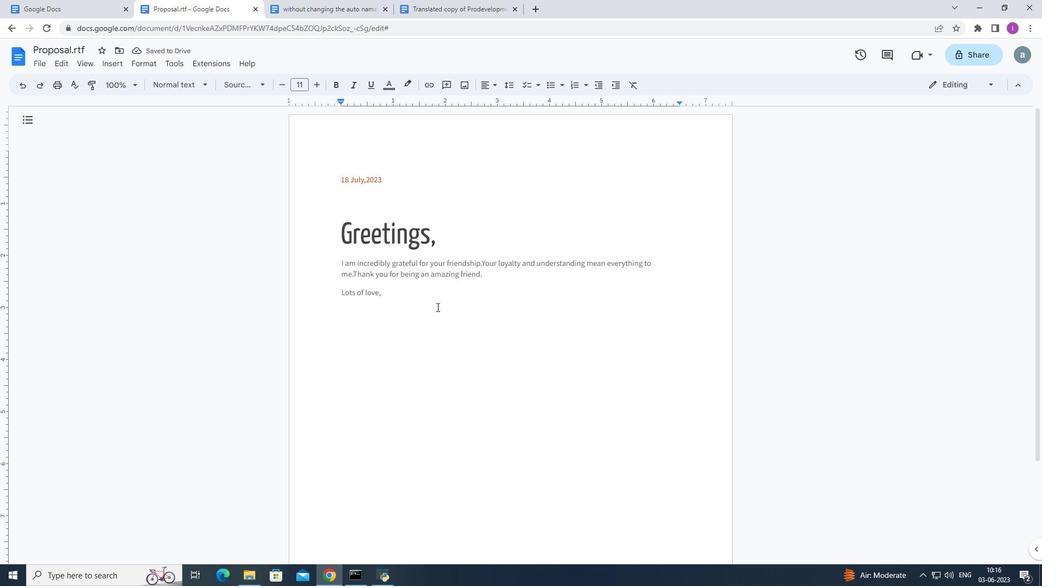 
Action: Mouse moved to (444, 308)
Screenshot: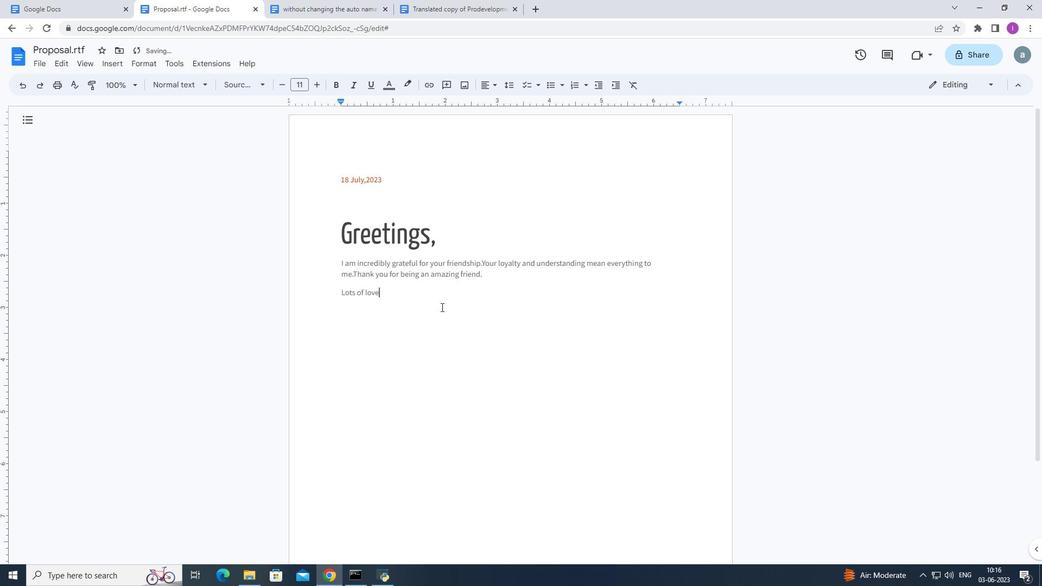 
Action: Key pressed ,<Key.enter>
Screenshot: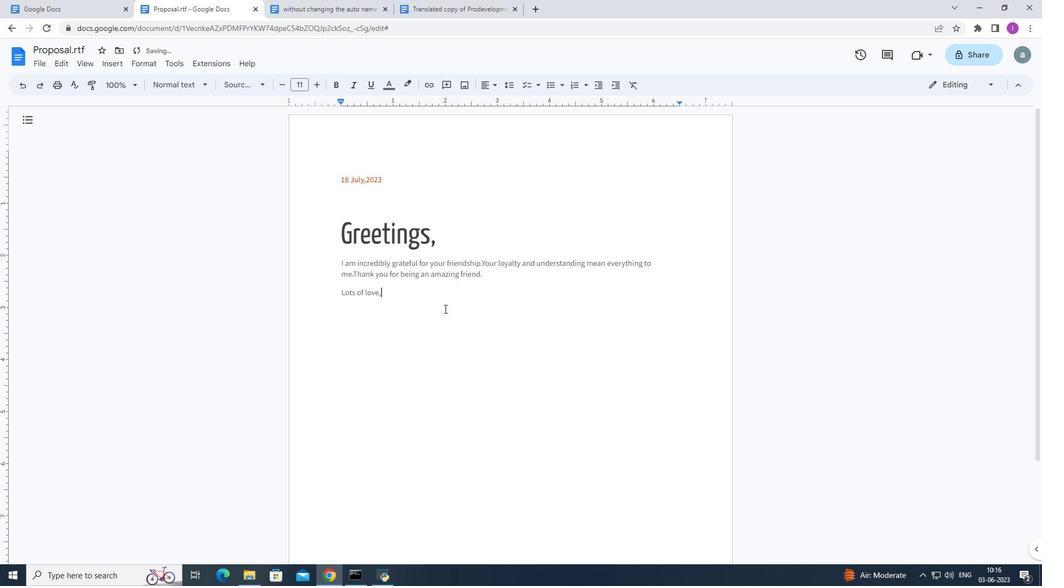 
Action: Mouse moved to (576, 291)
Screenshot: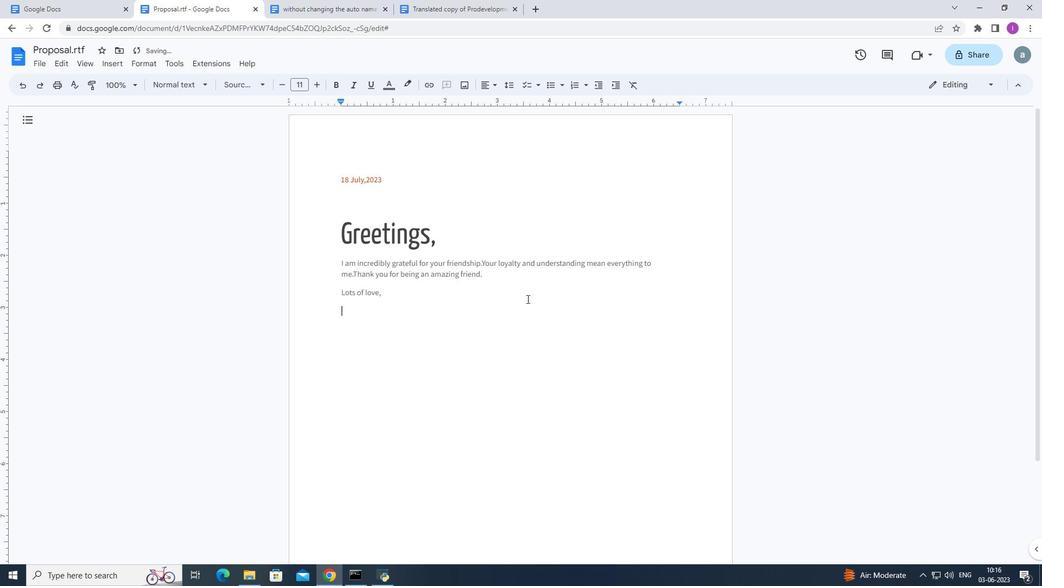 
Action: Key pressed <Key.shift>Olivia
Screenshot: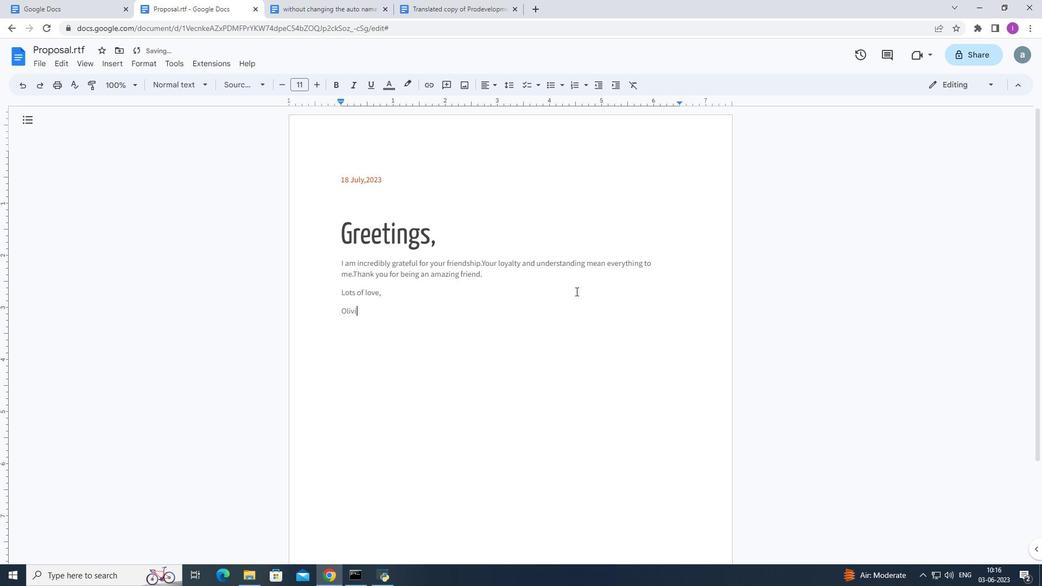 
Action: Mouse moved to (316, 212)
Screenshot: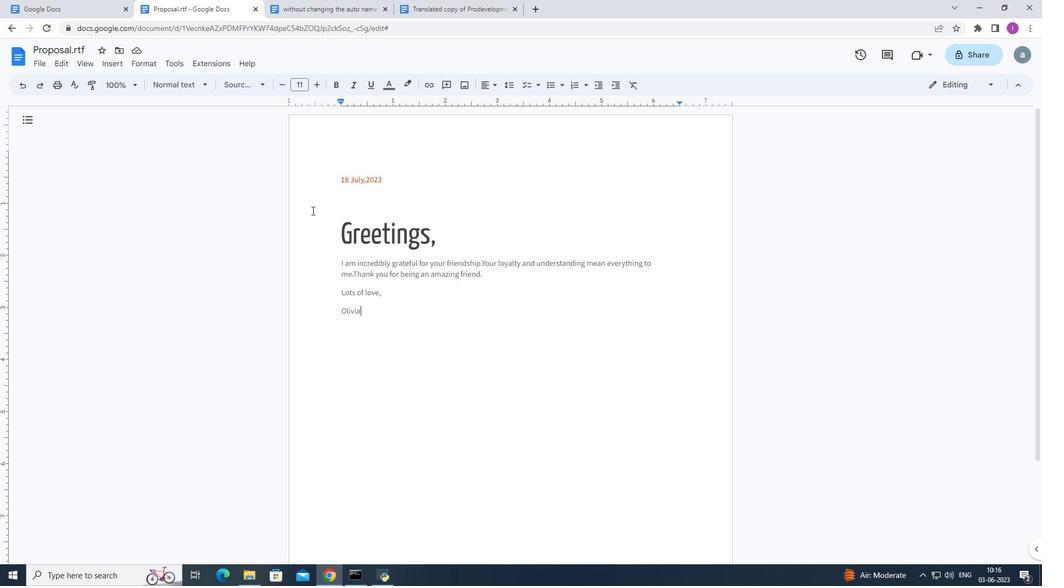 
Action: Mouse pressed left at (316, 212)
Screenshot: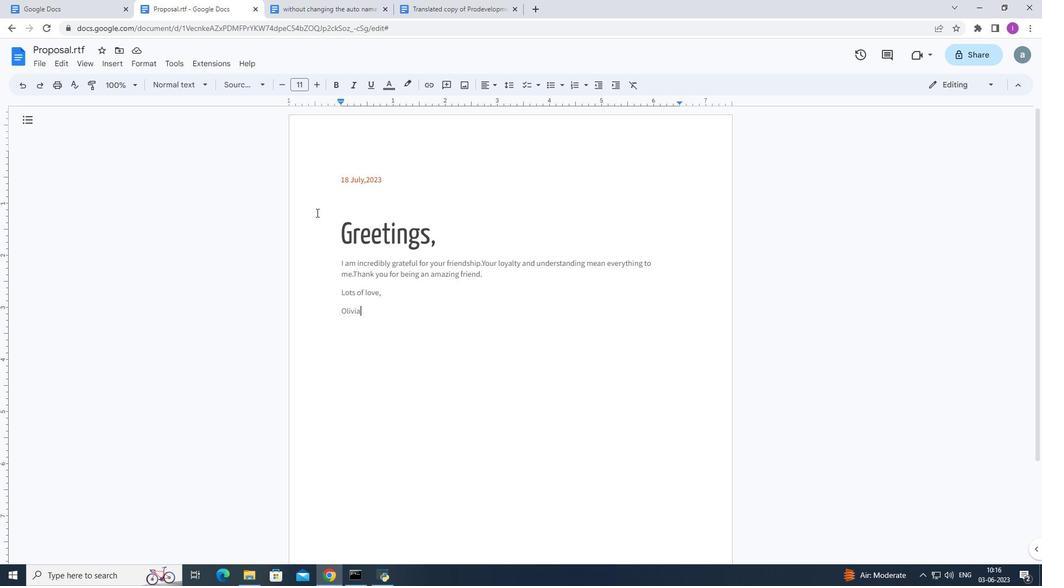 
Action: Mouse moved to (268, 80)
Screenshot: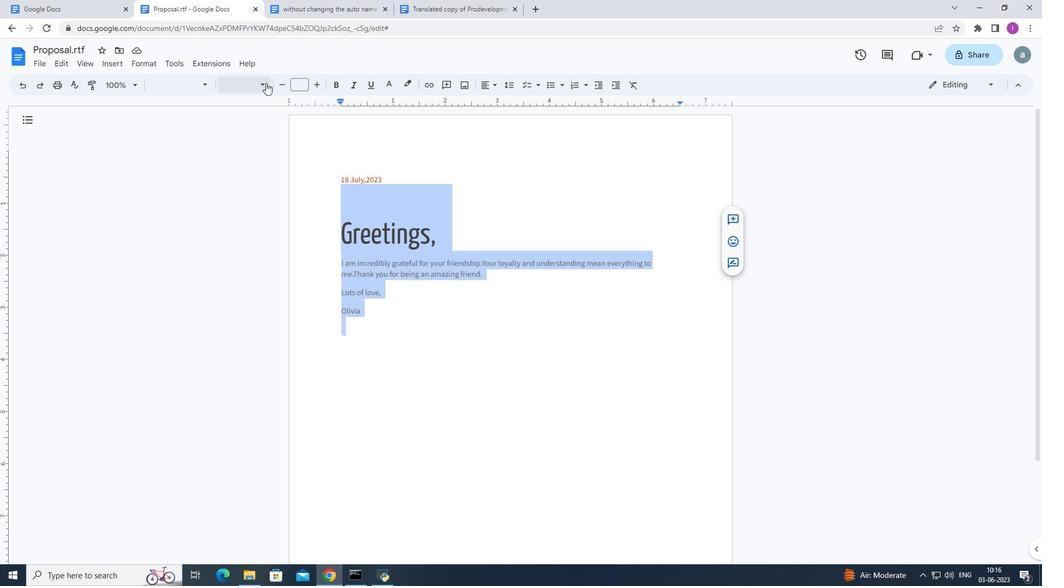 
Action: Mouse pressed left at (268, 80)
Screenshot: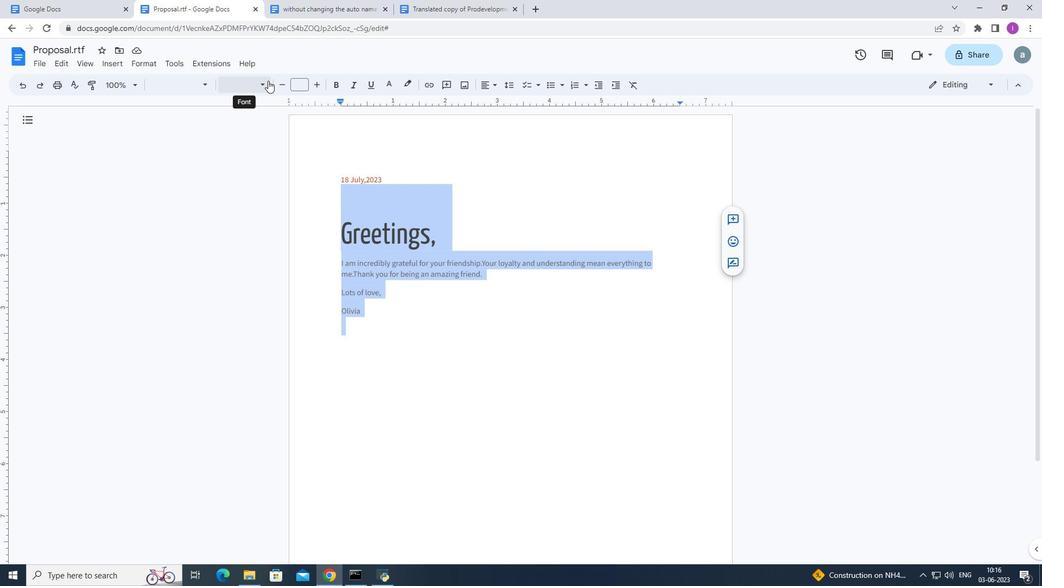 
Action: Mouse moved to (267, 357)
Screenshot: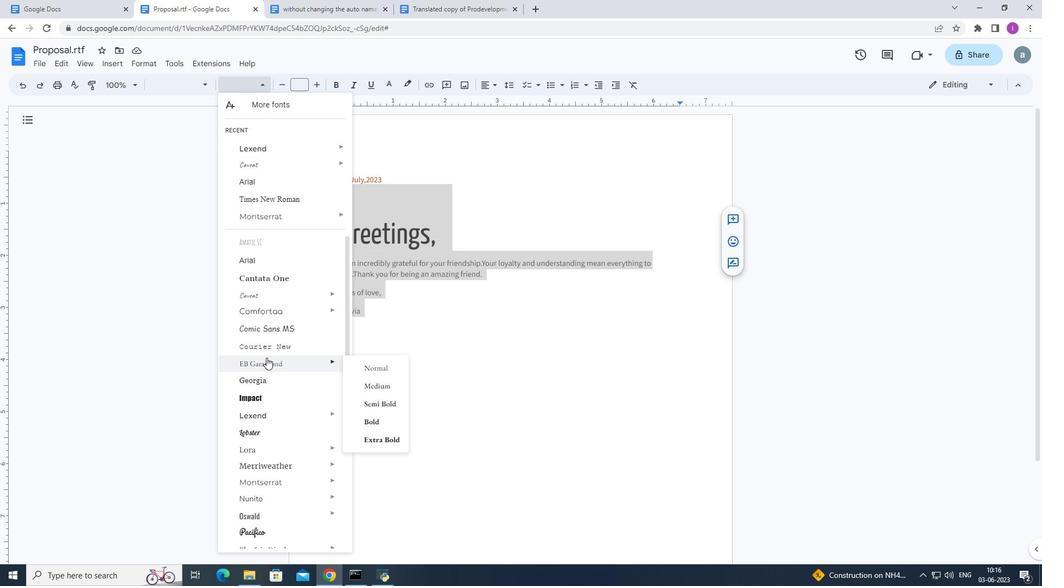 
Action: Mouse scrolled (267, 356) with delta (0, 0)
Screenshot: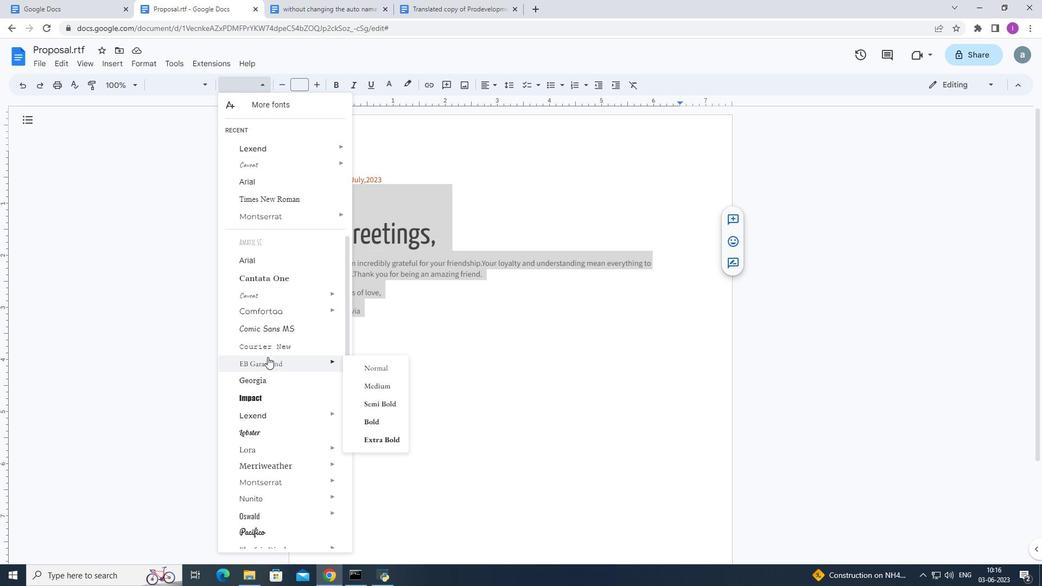 
Action: Mouse moved to (269, 356)
Screenshot: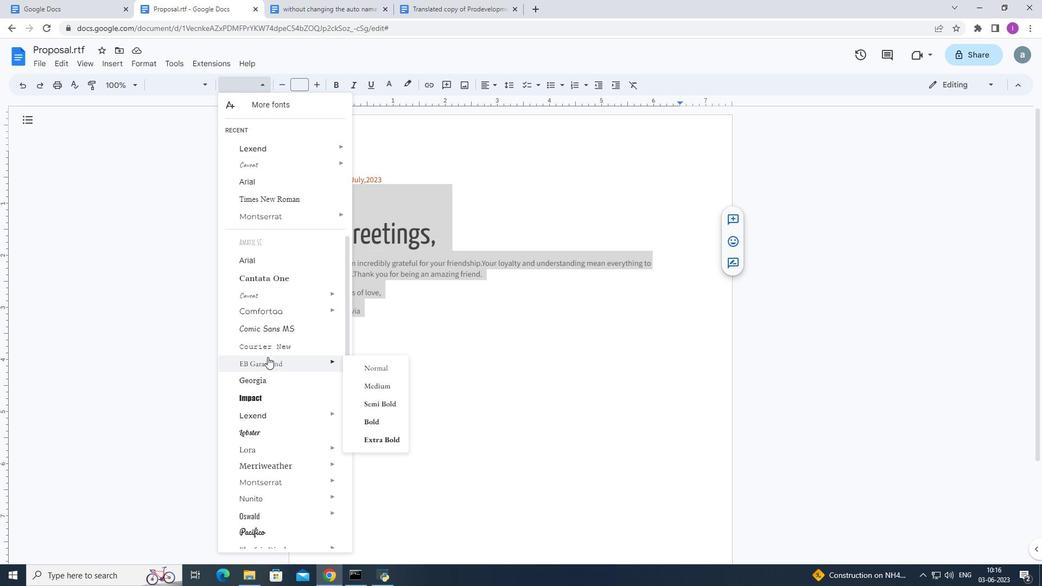 
Action: Mouse scrolled (269, 356) with delta (0, 0)
Screenshot: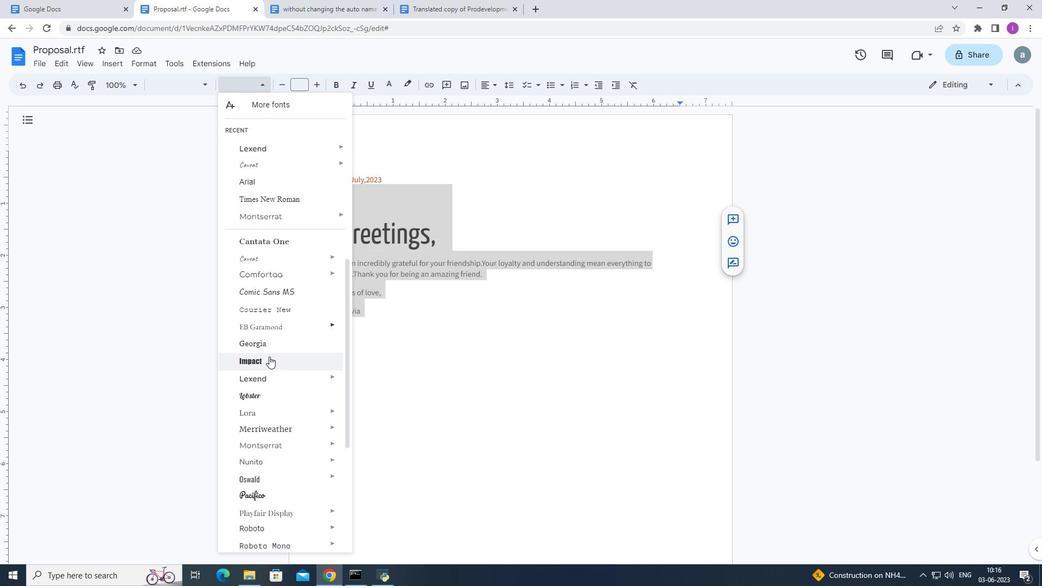 
Action: Mouse moved to (270, 355)
Screenshot: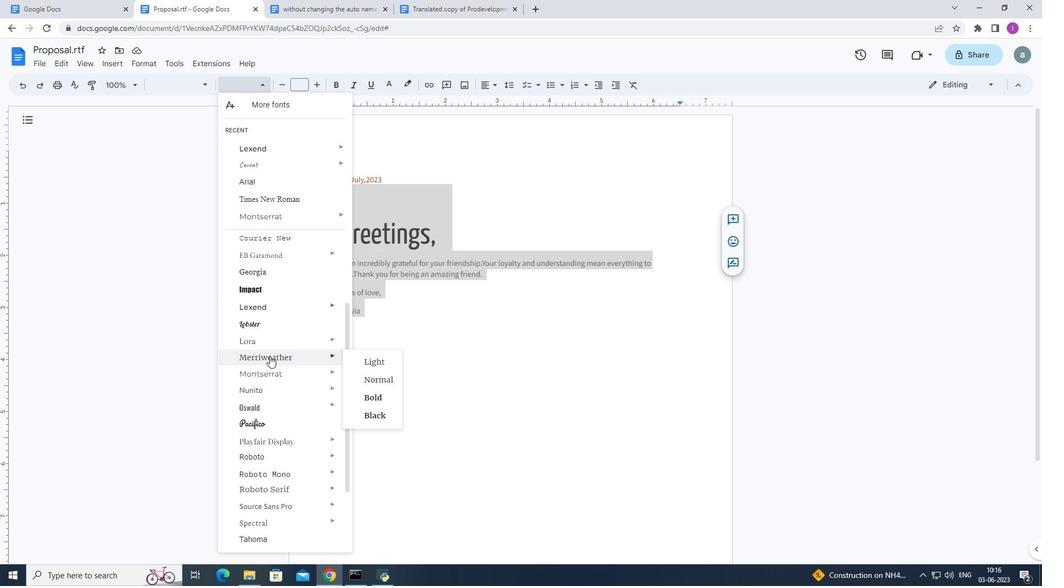 
Action: Mouse scrolled (270, 354) with delta (0, 0)
Screenshot: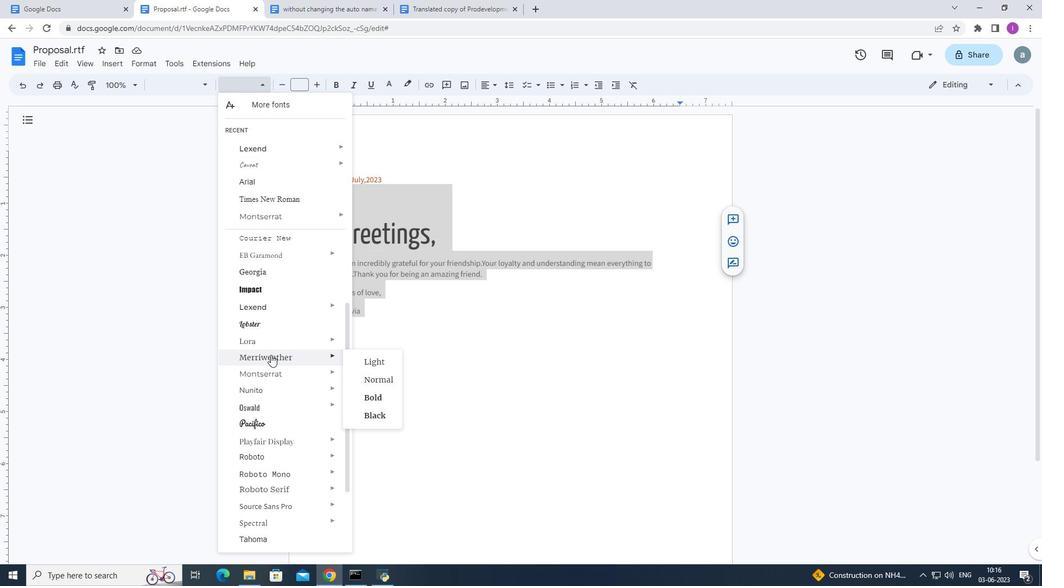 
Action: Mouse moved to (373, 471)
Screenshot: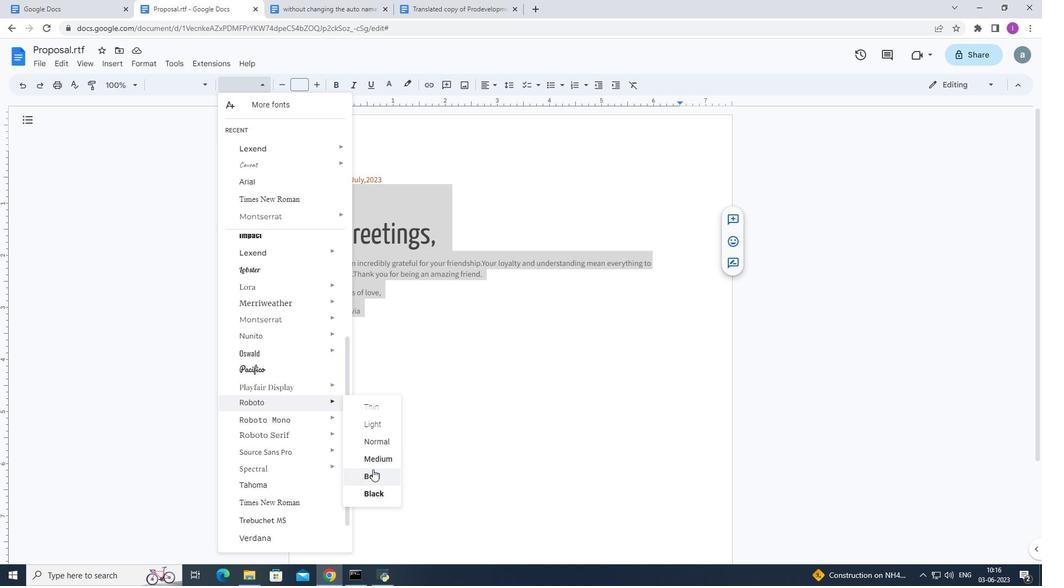 
Action: Mouse pressed left at (373, 471)
Screenshot: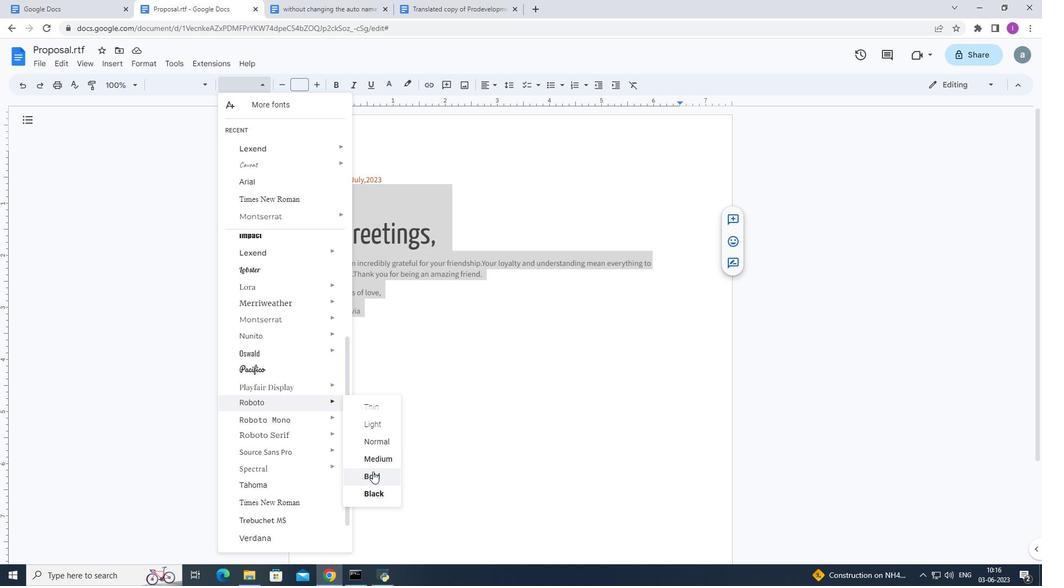 
Action: Mouse moved to (300, 85)
Screenshot: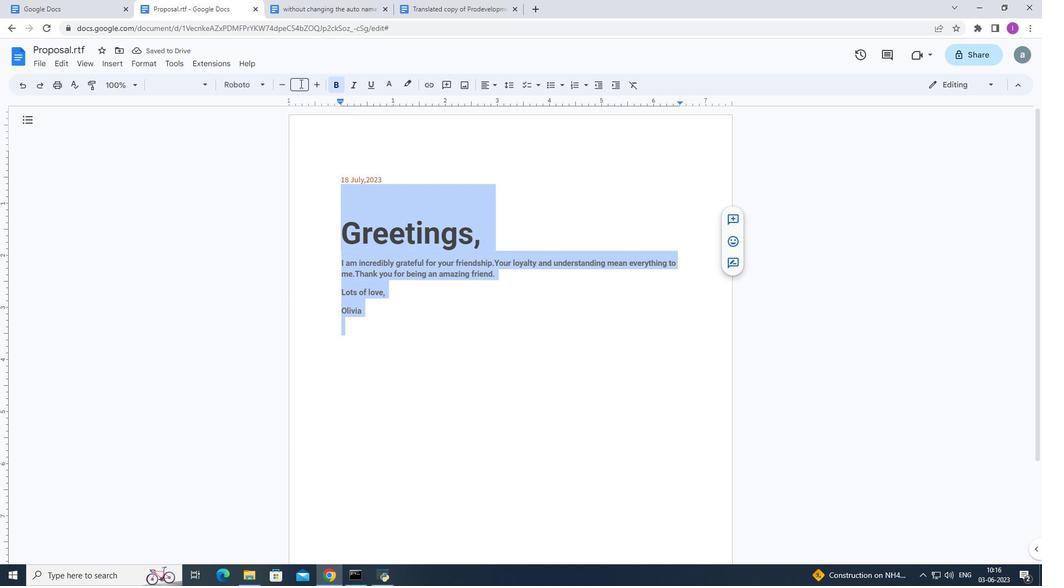 
Action: Mouse pressed left at (300, 85)
Screenshot: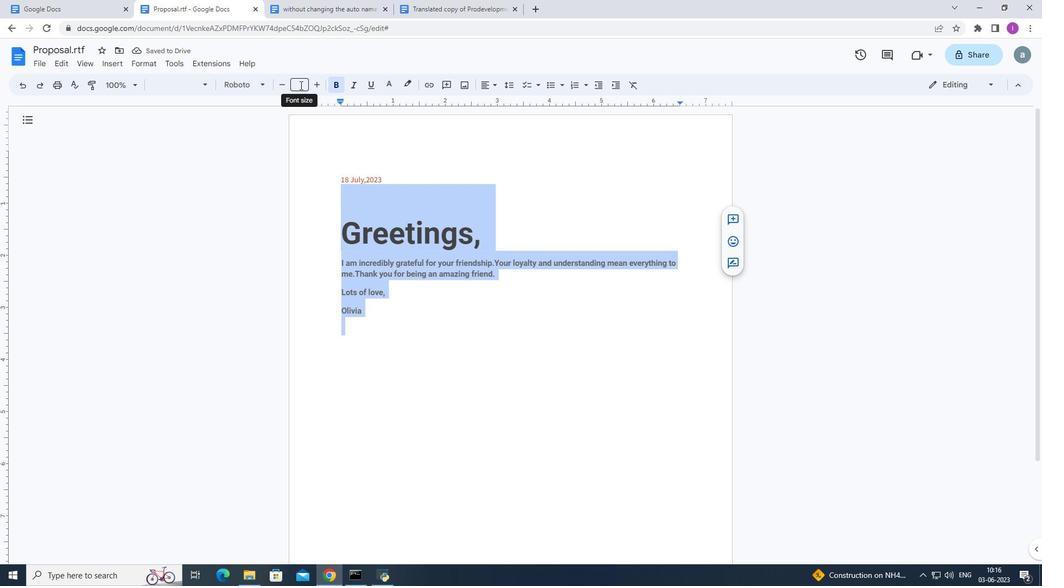 
Action: Mouse moved to (304, 188)
Screenshot: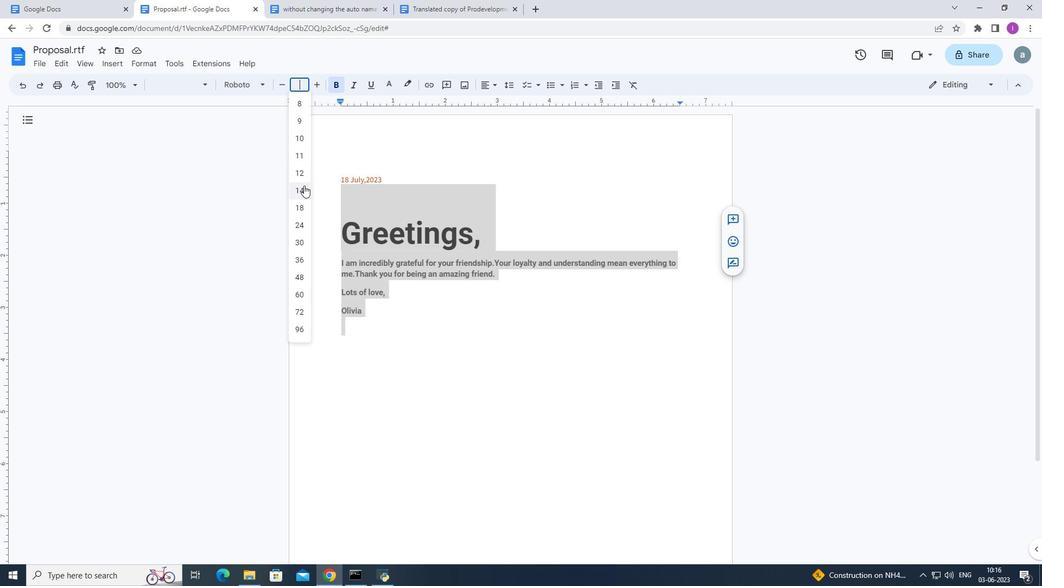 
Action: Mouse pressed left at (304, 188)
Screenshot: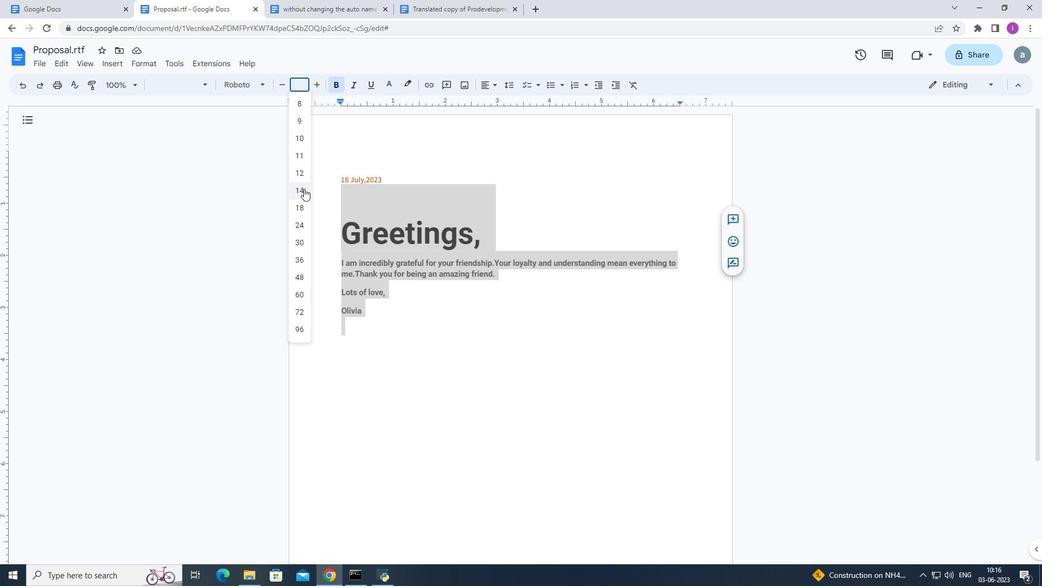 
Action: Mouse moved to (333, 249)
Screenshot: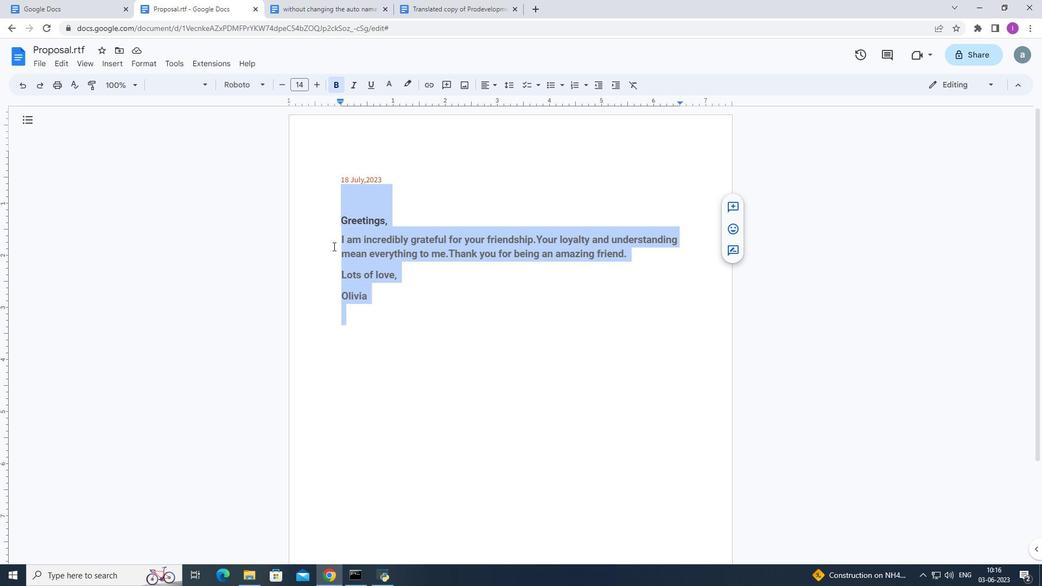 
